 Task: Change  the formatting of the data to Which is Less than 10. In conditional formating, put the option 'Chart 6 colour. 'In the sheet  Attendance Sheet for Weekly Reviewingbook
Action: Mouse moved to (69, 153)
Screenshot: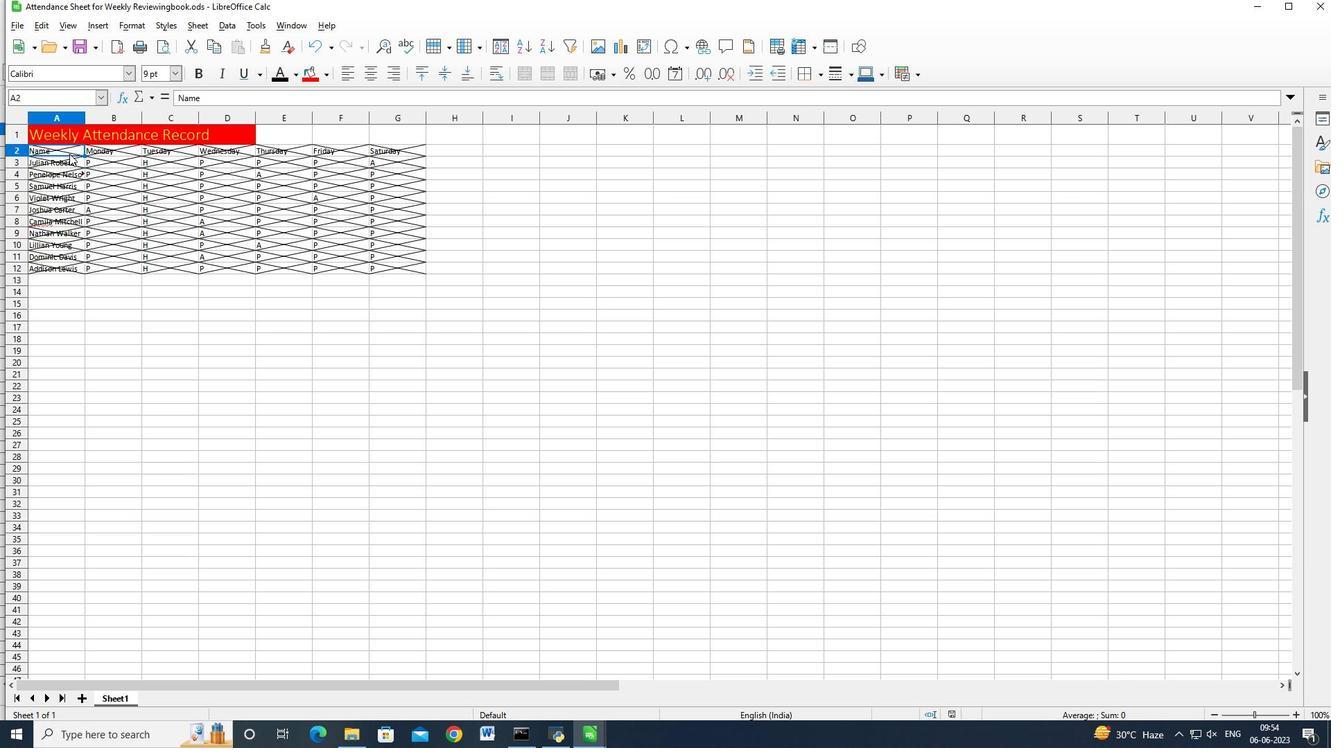 
Action: Key pressed <Key.shift><Key.right><Key.right><Key.right><Key.right><Key.right><Key.right><Key.down><Key.down><Key.down><Key.down><Key.down><Key.down><Key.down><Key.down><Key.down><Key.down>
Screenshot: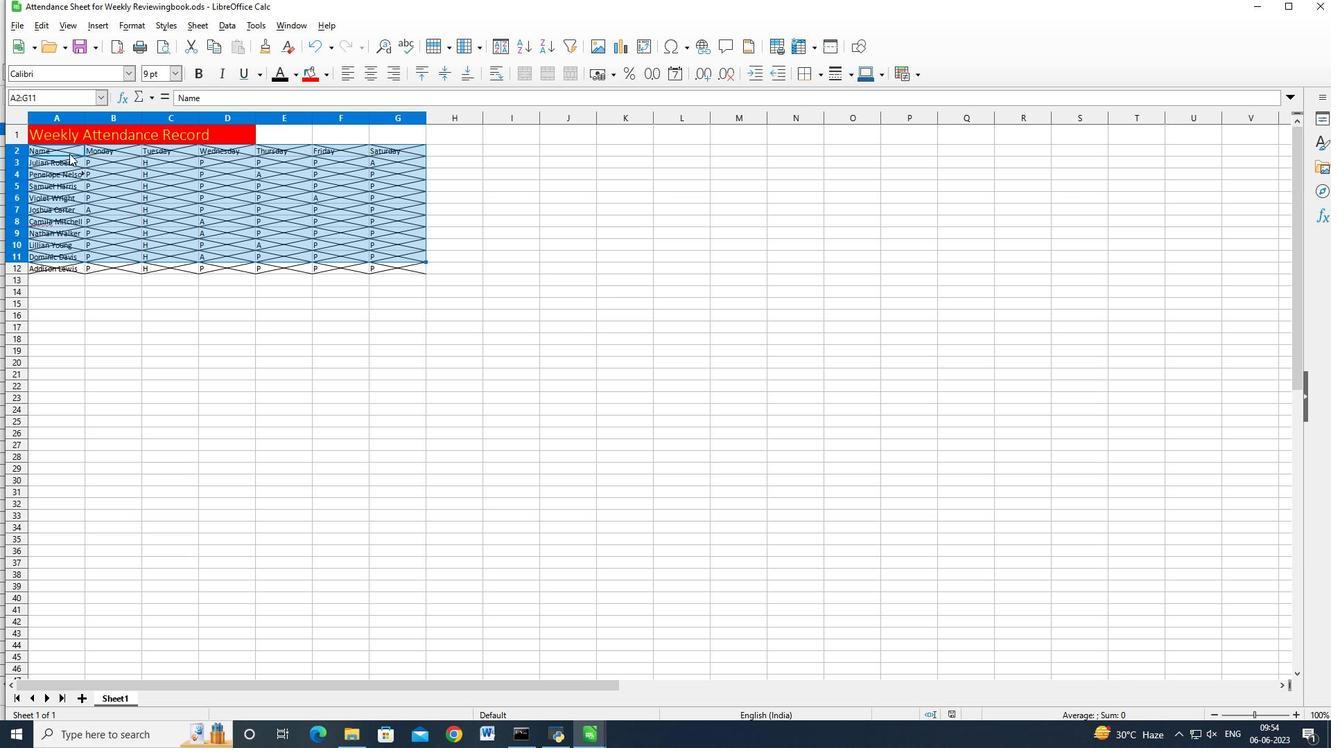 
Action: Mouse moved to (142, 24)
Screenshot: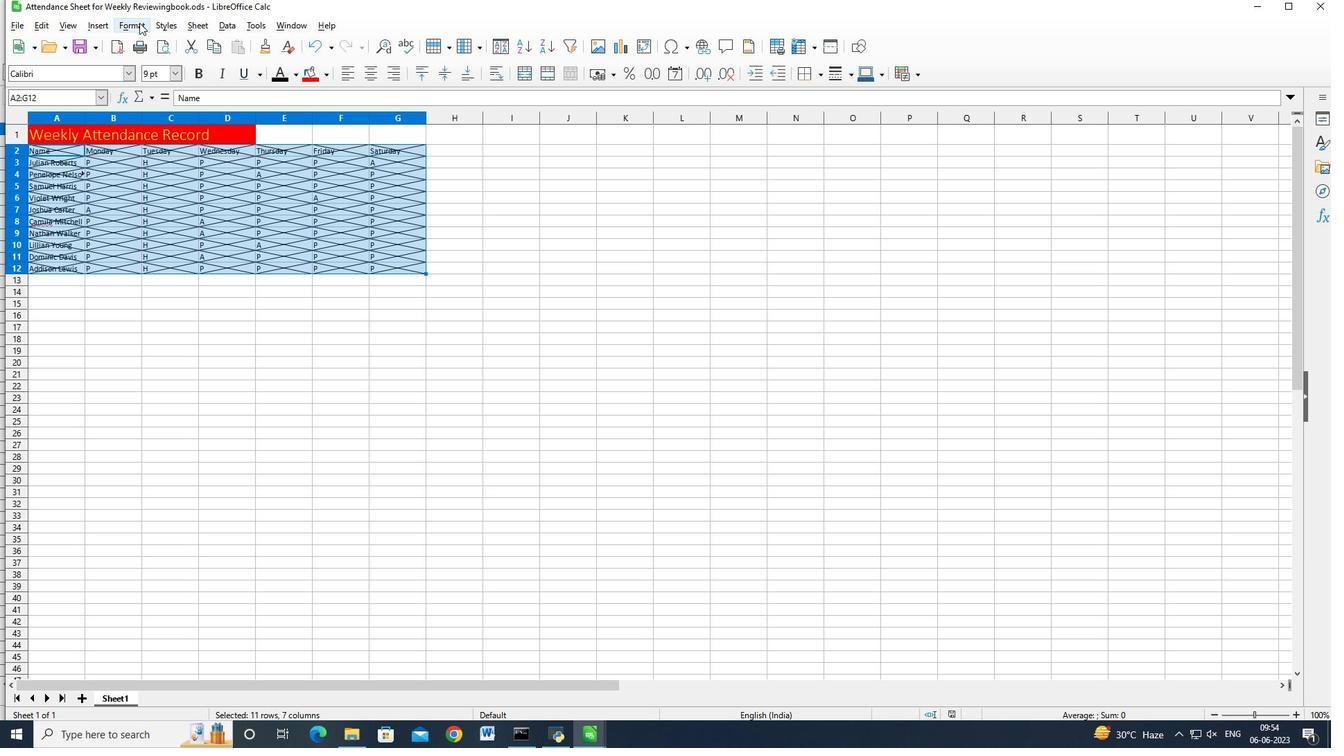 
Action: Mouse pressed left at (142, 24)
Screenshot: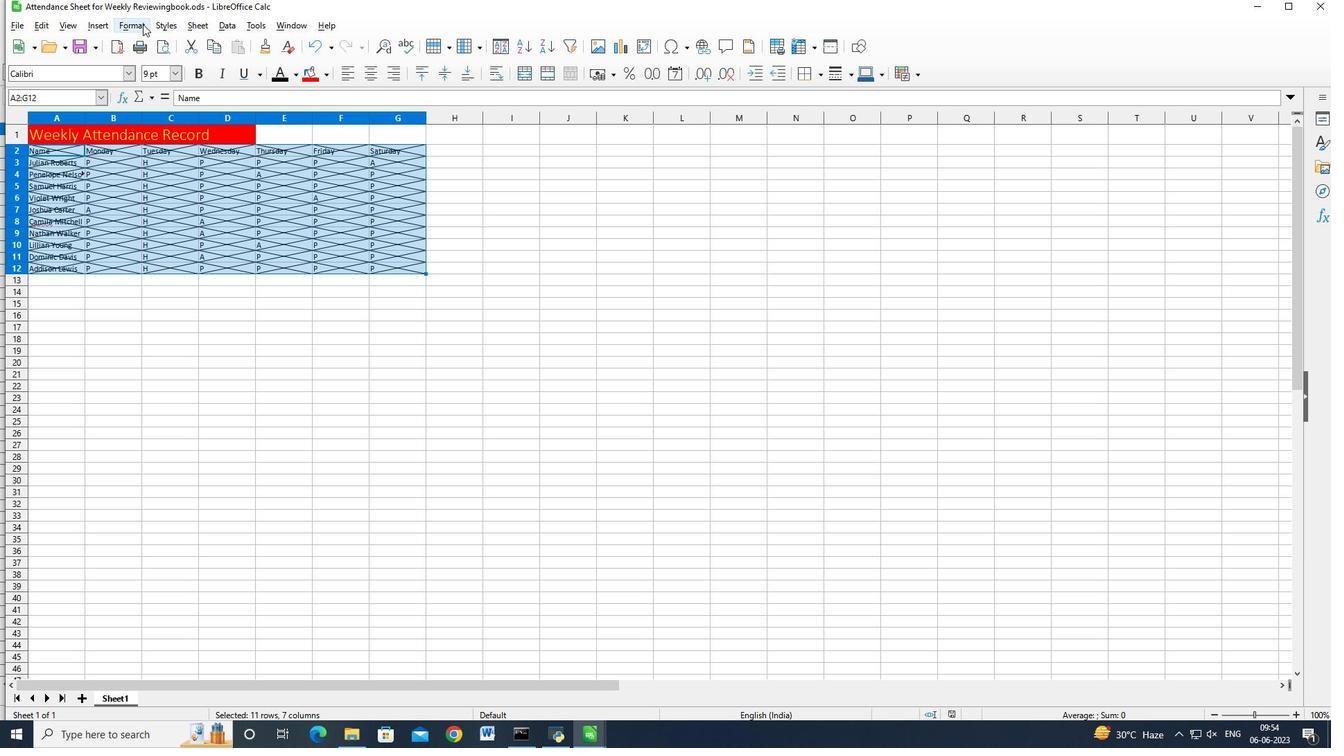 
Action: Mouse moved to (314, 253)
Screenshot: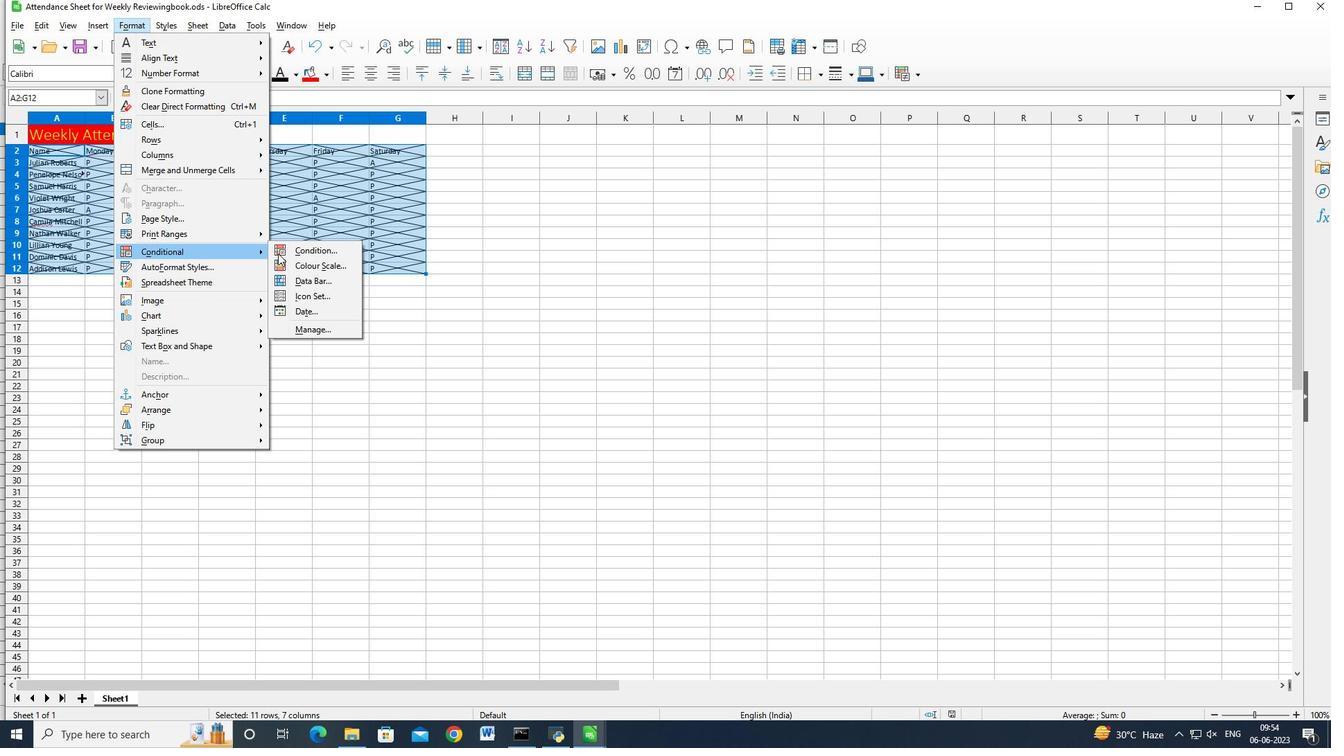 
Action: Mouse pressed left at (314, 253)
Screenshot: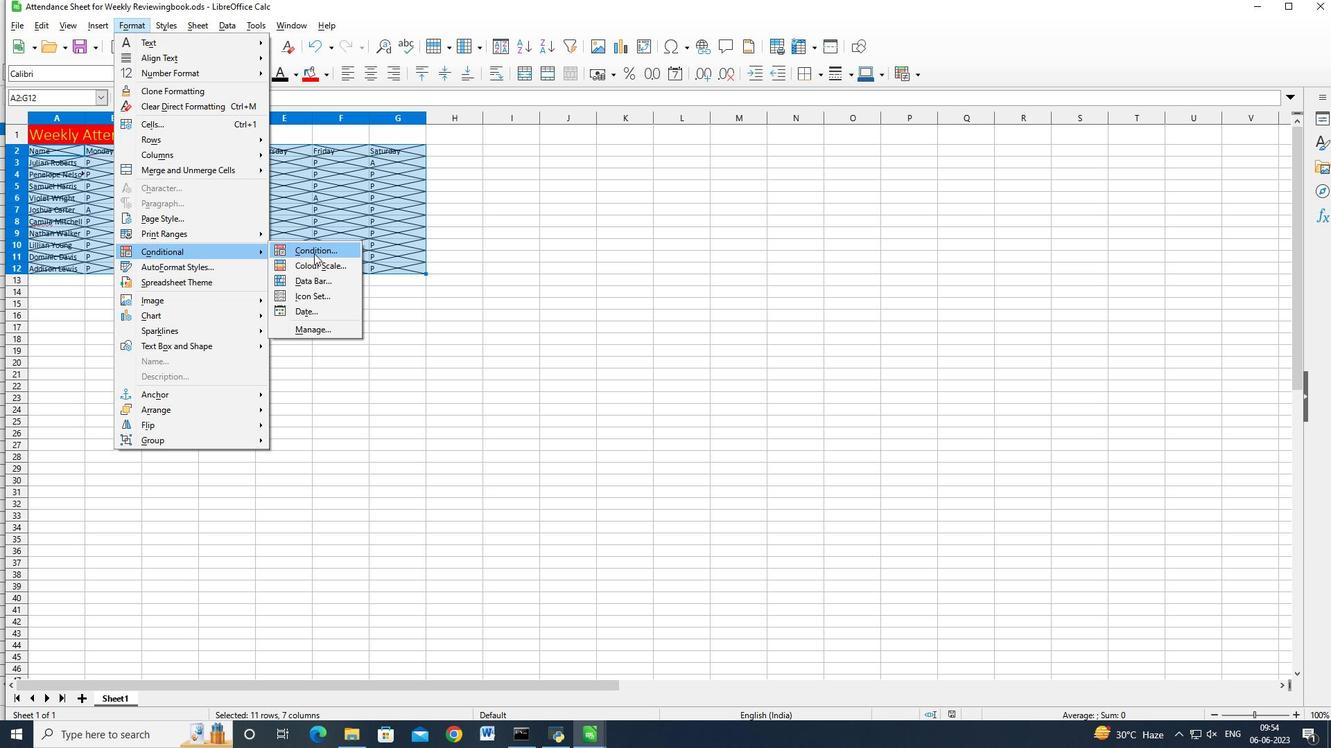 
Action: Mouse moved to (715, 226)
Screenshot: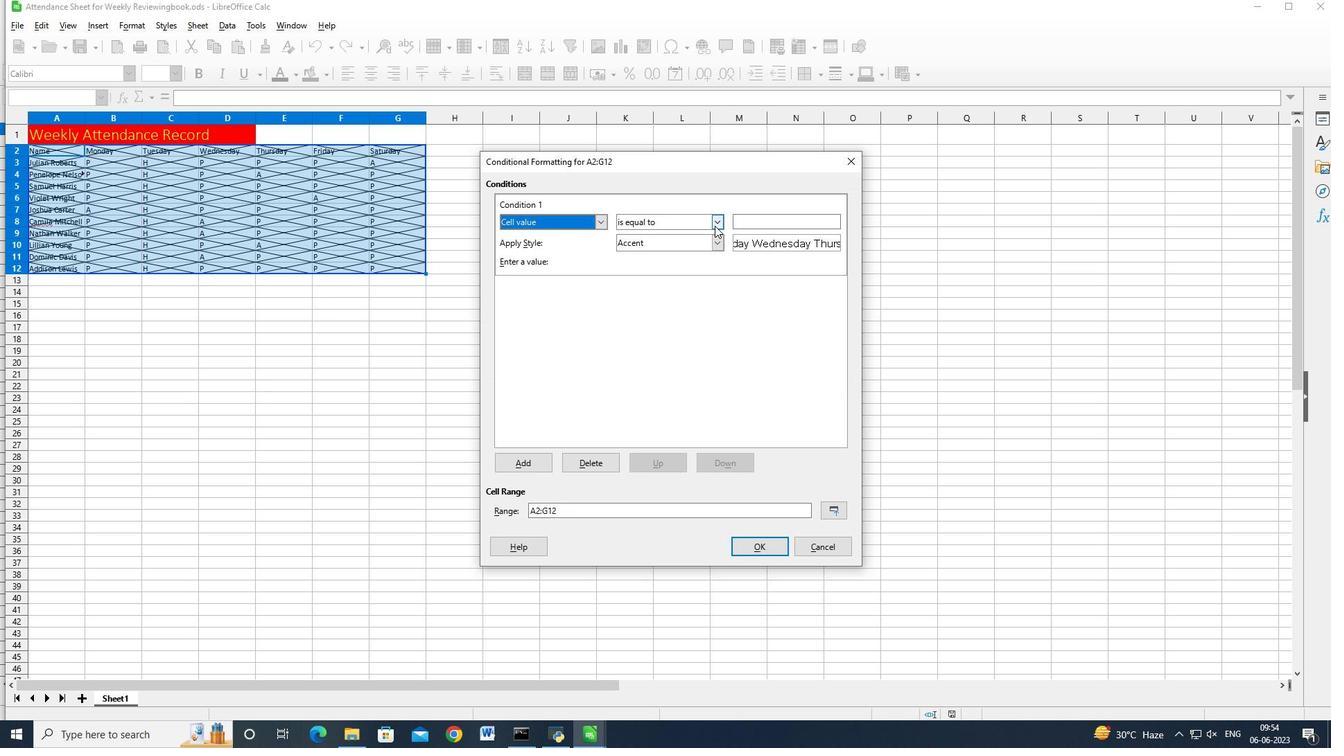 
Action: Mouse pressed left at (715, 226)
Screenshot: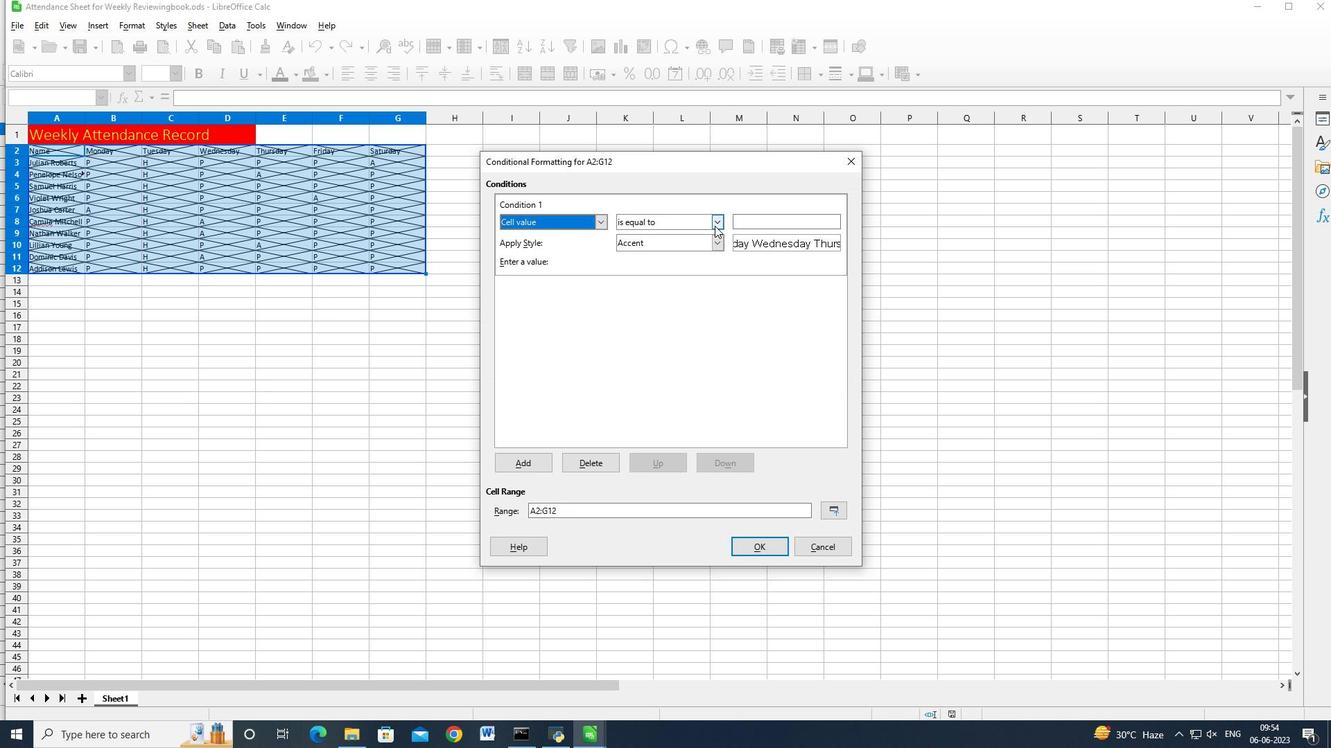 
Action: Mouse moved to (666, 247)
Screenshot: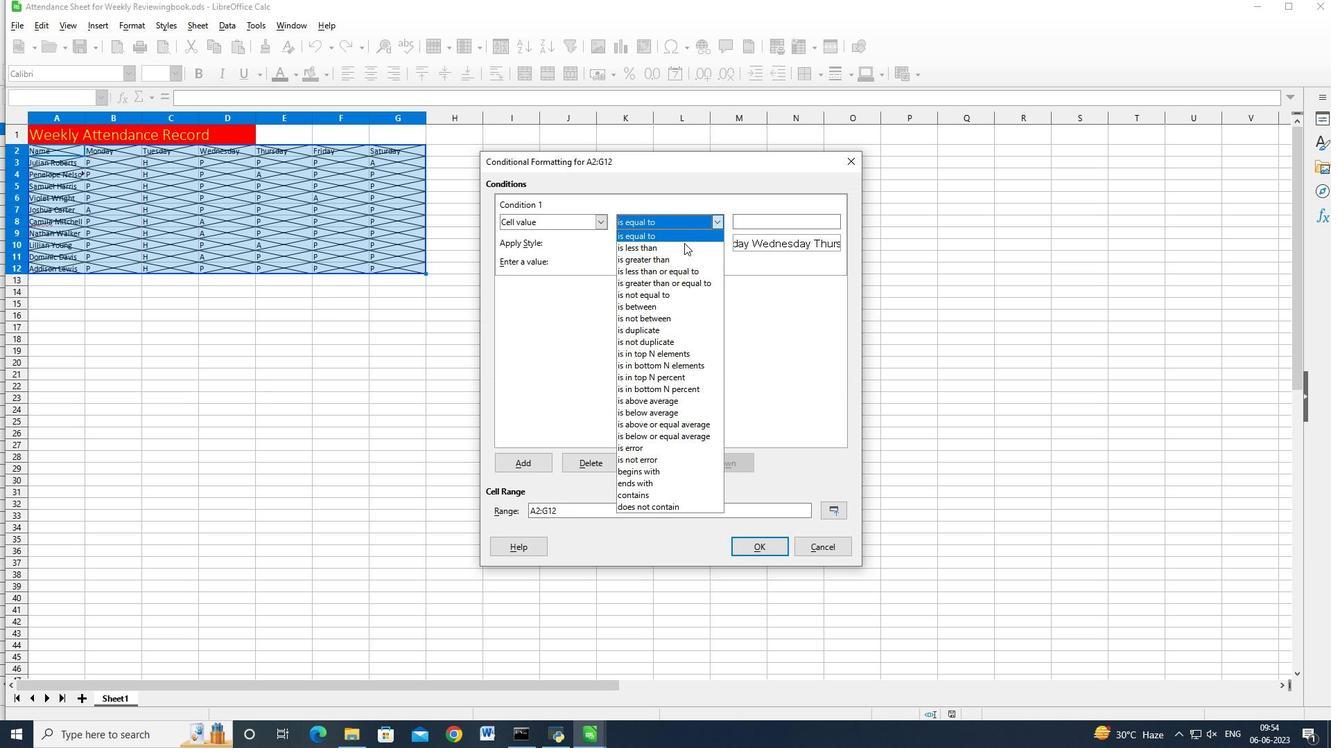 
Action: Mouse pressed left at (666, 247)
Screenshot: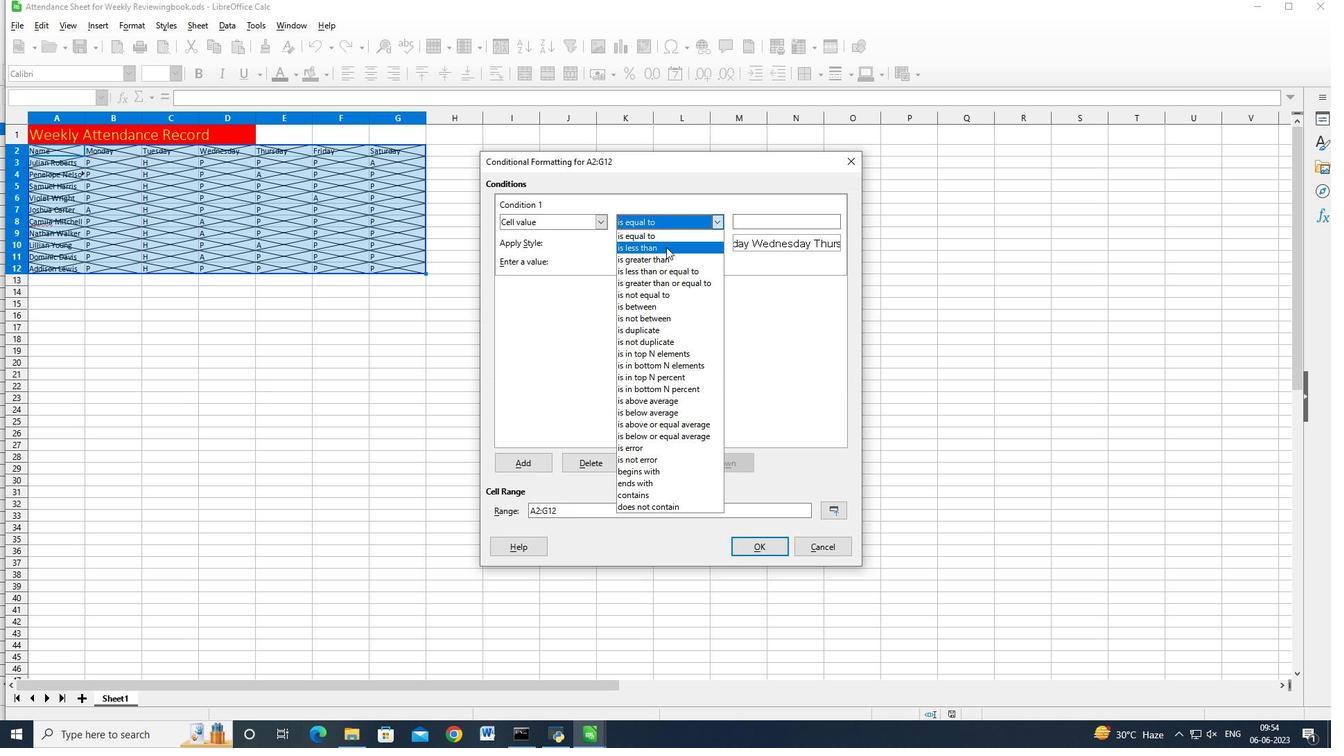 
Action: Mouse moved to (753, 218)
Screenshot: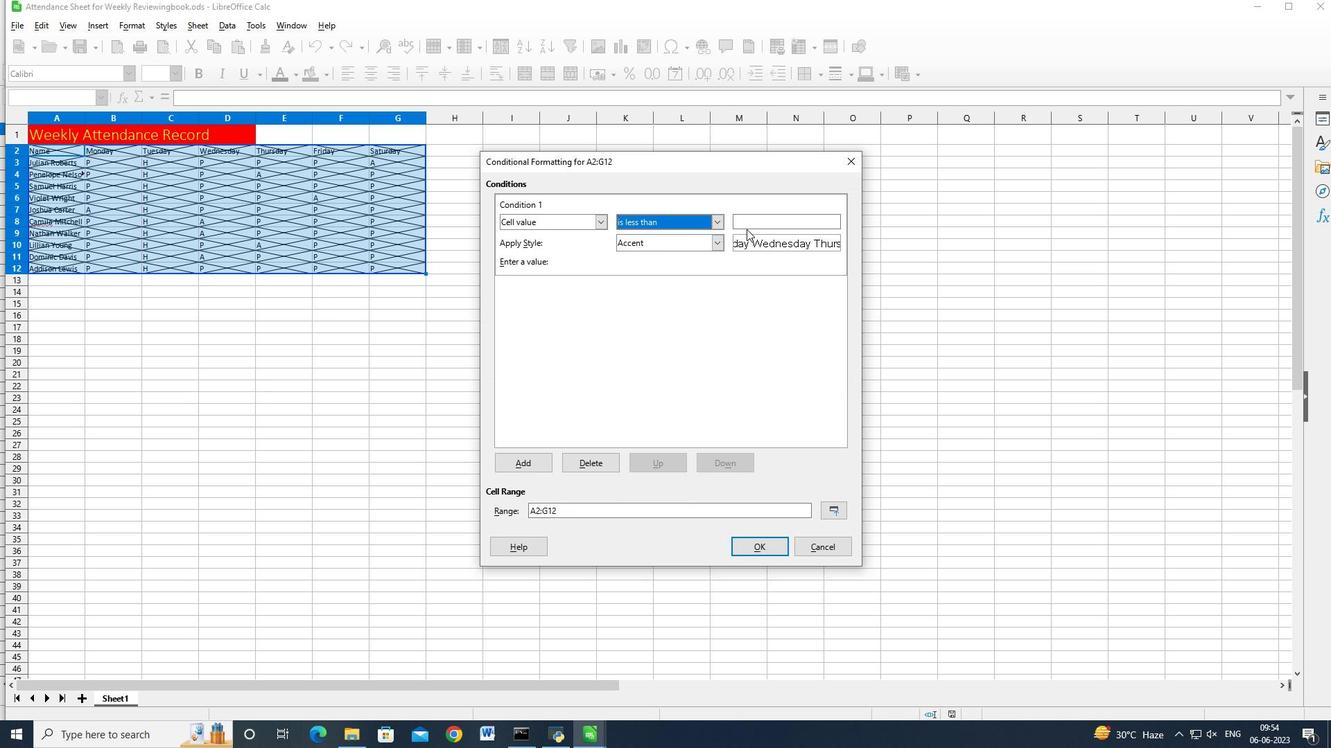 
Action: Mouse pressed left at (753, 218)
Screenshot: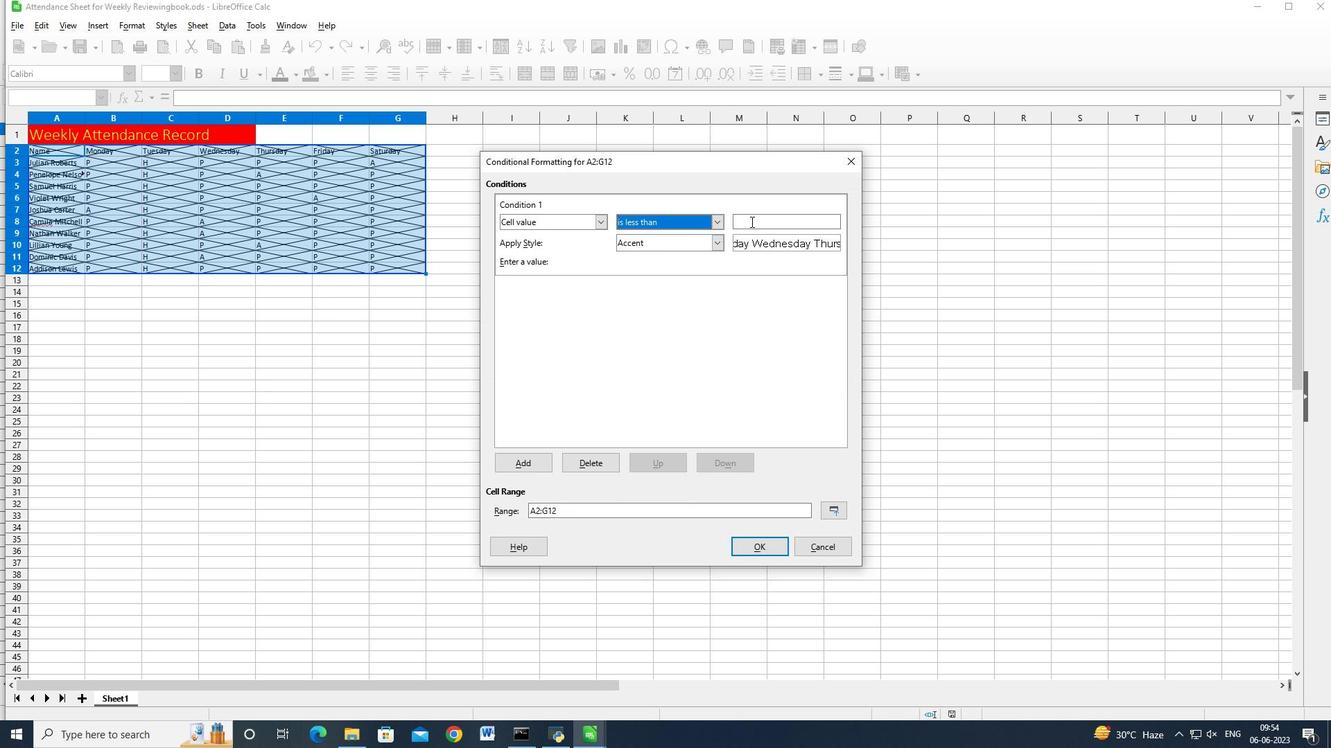 
Action: Key pressed 10<Key.enter>
Screenshot: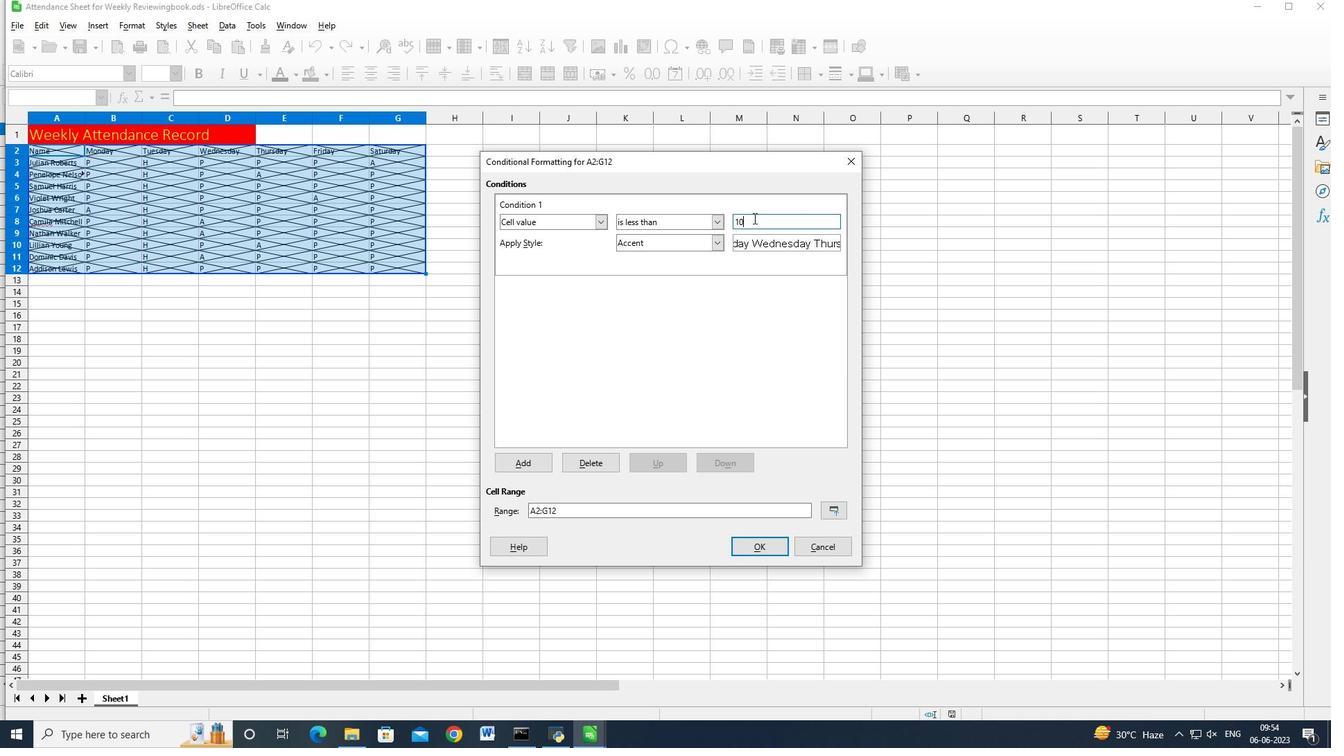 
Action: Mouse moved to (127, 26)
Screenshot: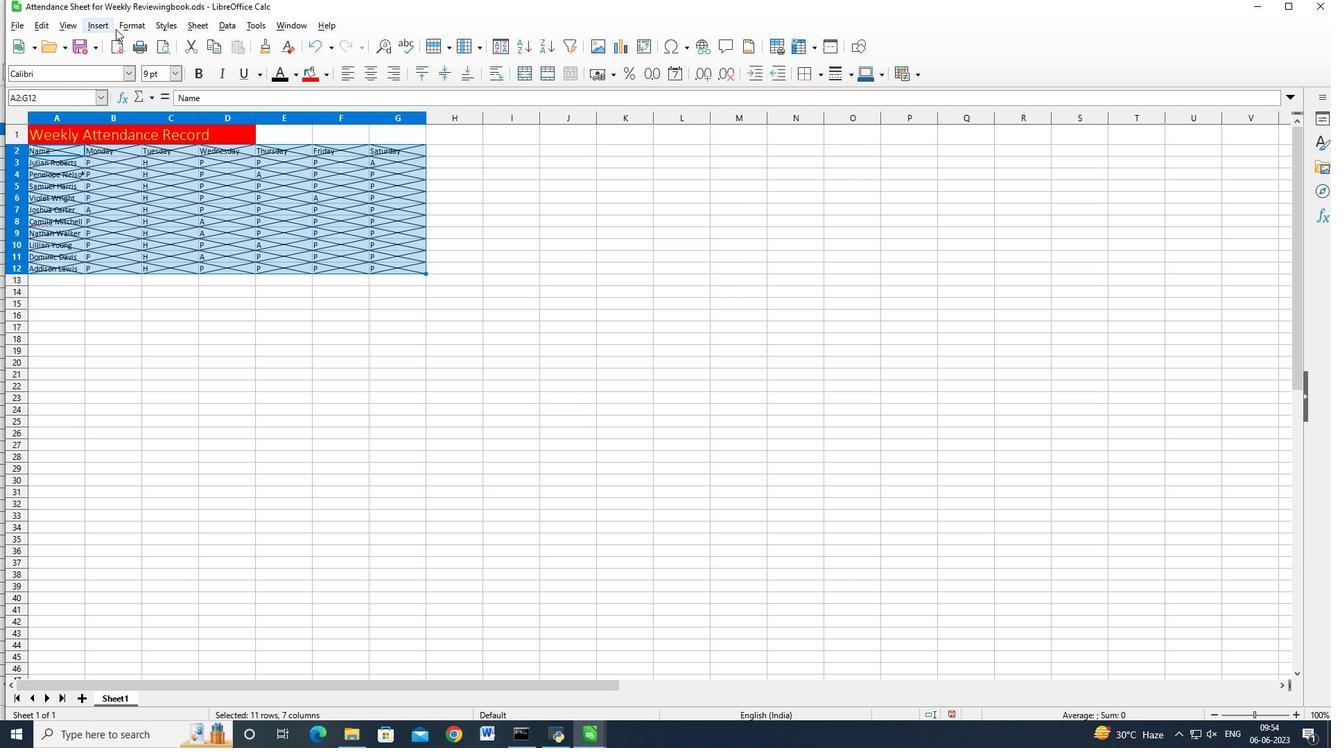 
Action: Mouse pressed left at (127, 26)
Screenshot: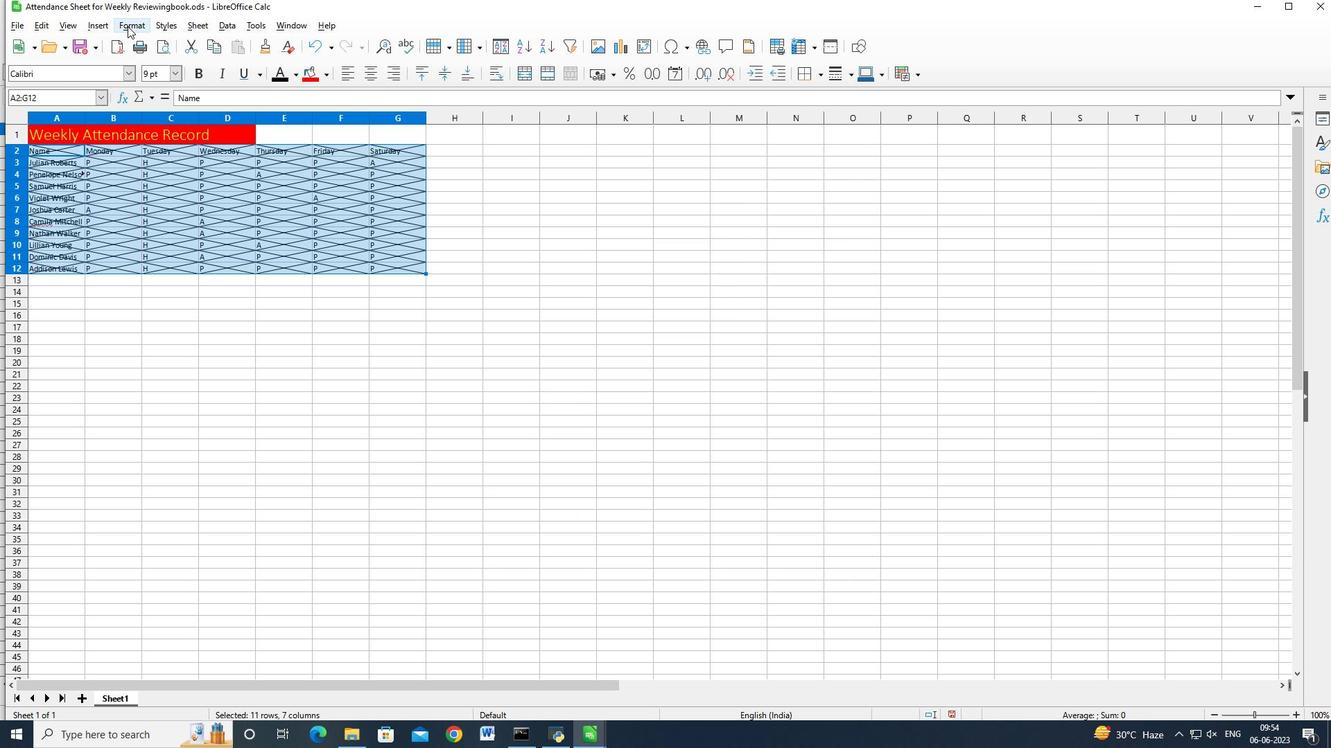 
Action: Mouse moved to (341, 269)
Screenshot: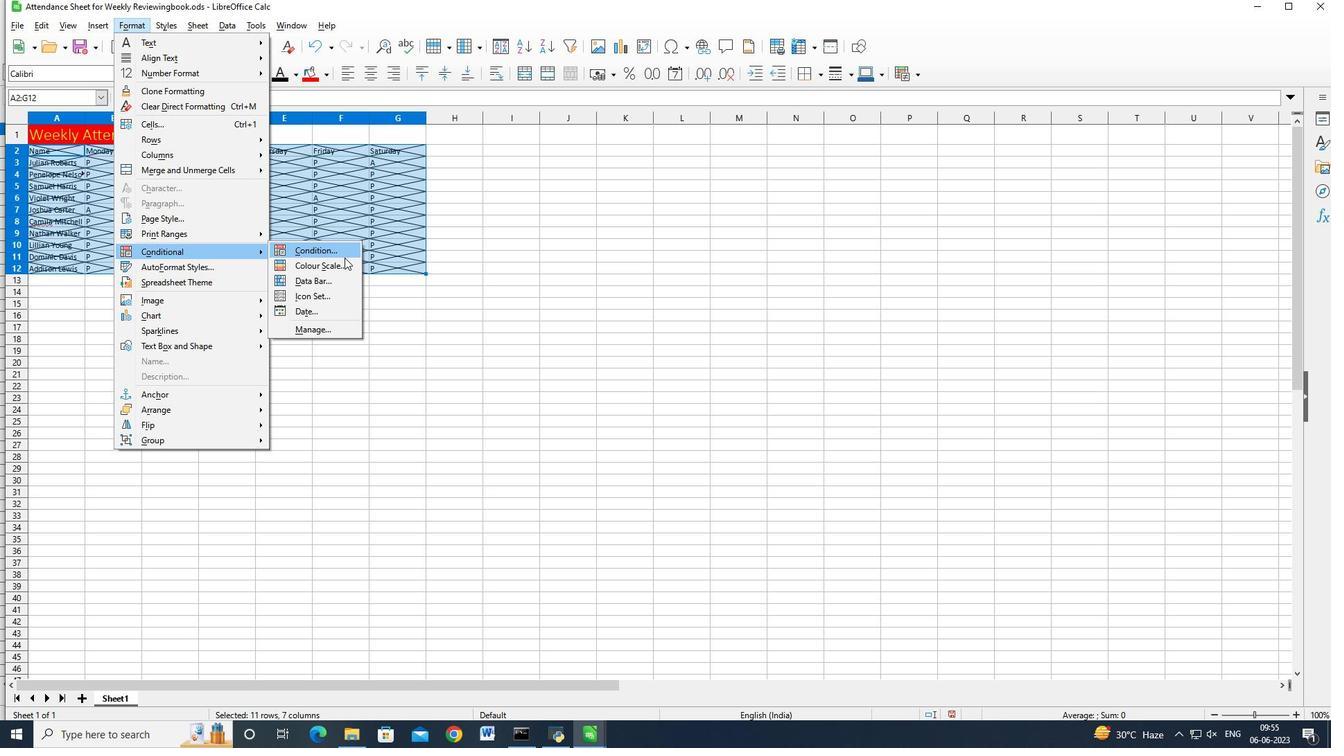 
Action: Mouse pressed left at (341, 269)
Screenshot: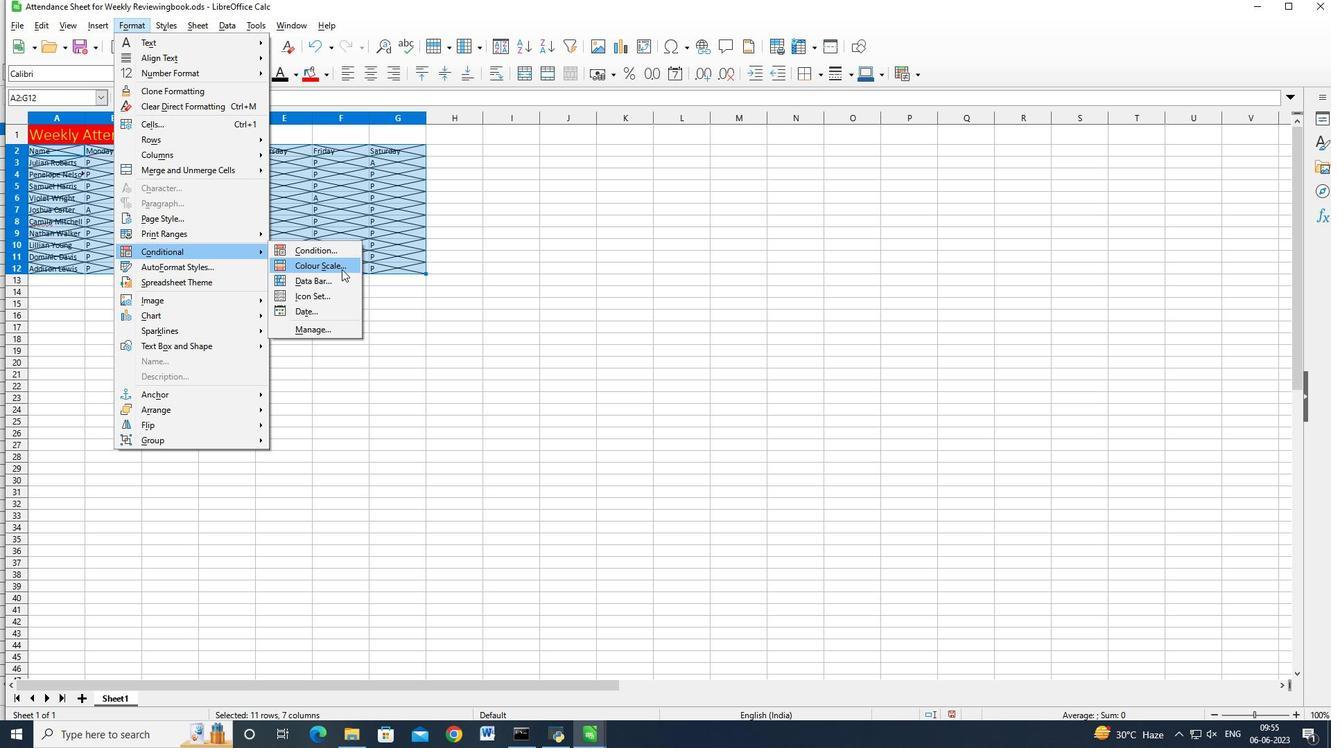 
Action: Mouse moved to (719, 222)
Screenshot: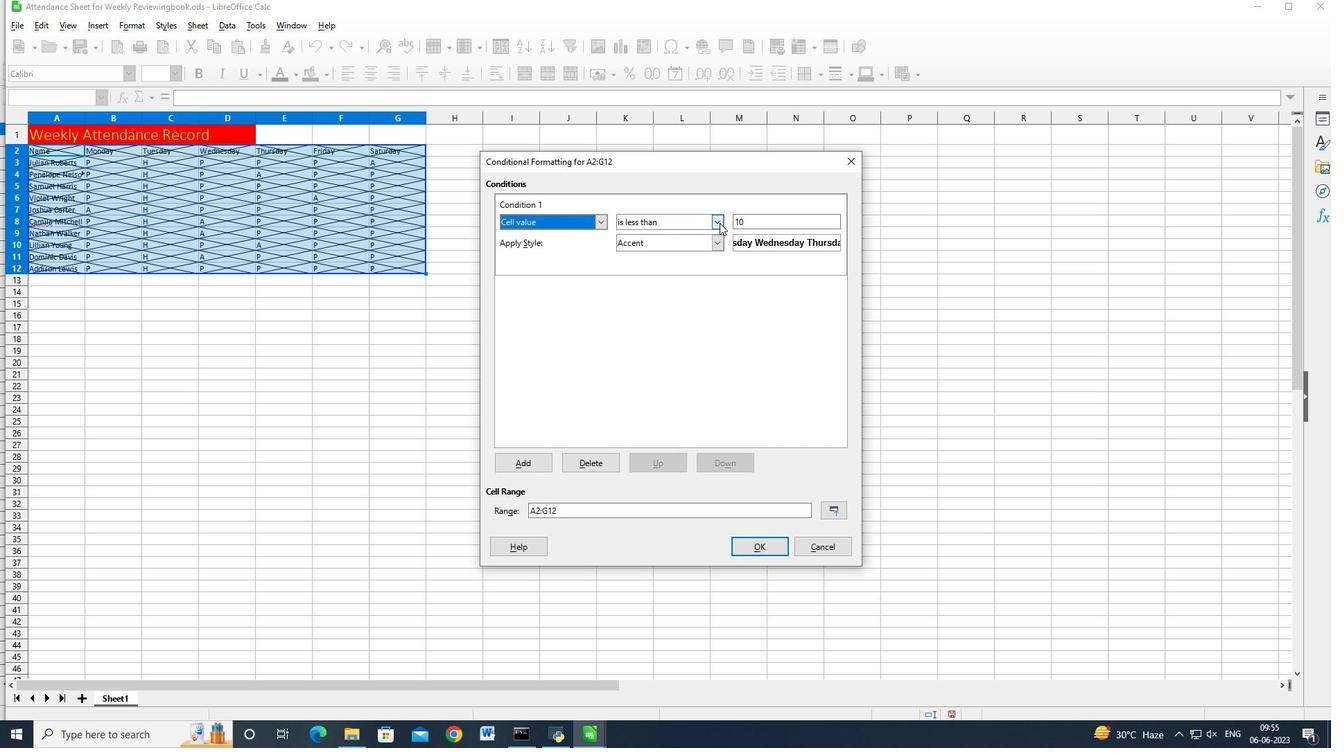 
Action: Mouse pressed left at (719, 222)
Screenshot: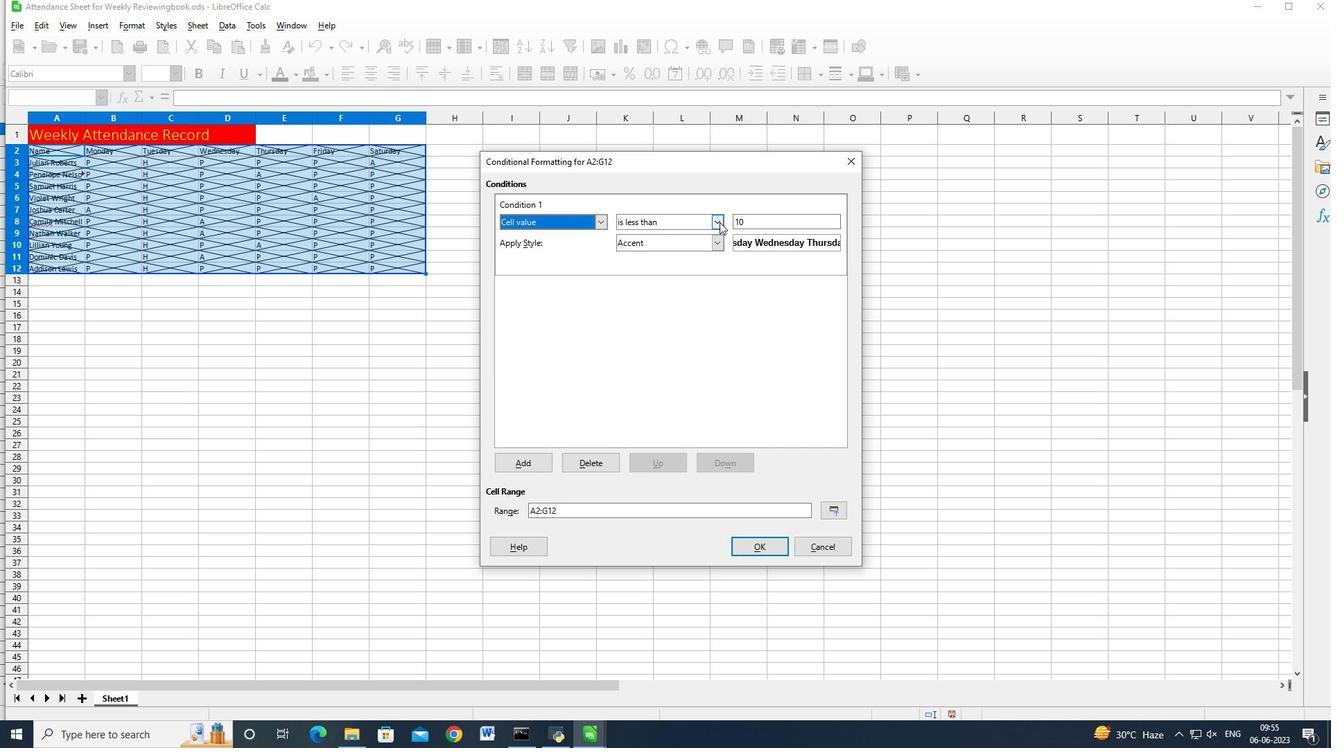 
Action: Mouse pressed left at (719, 222)
Screenshot: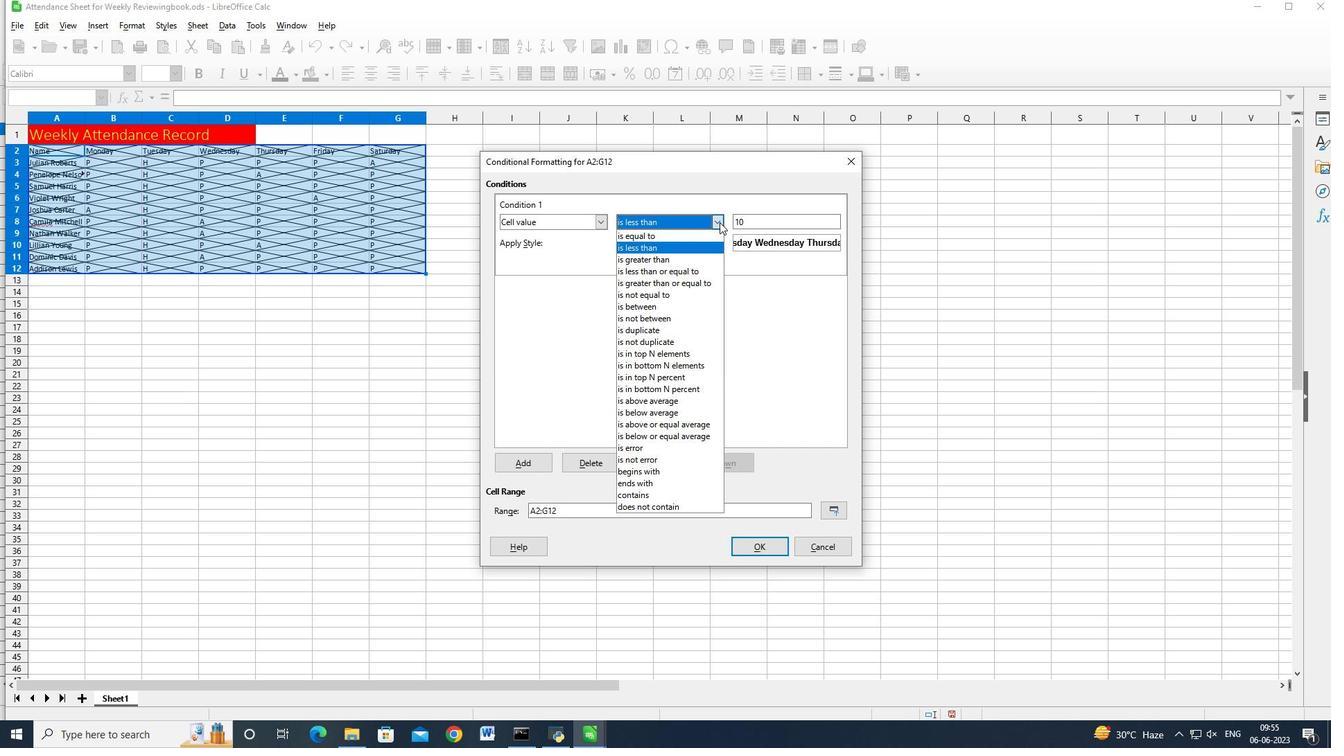 
Action: Mouse moved to (596, 228)
Screenshot: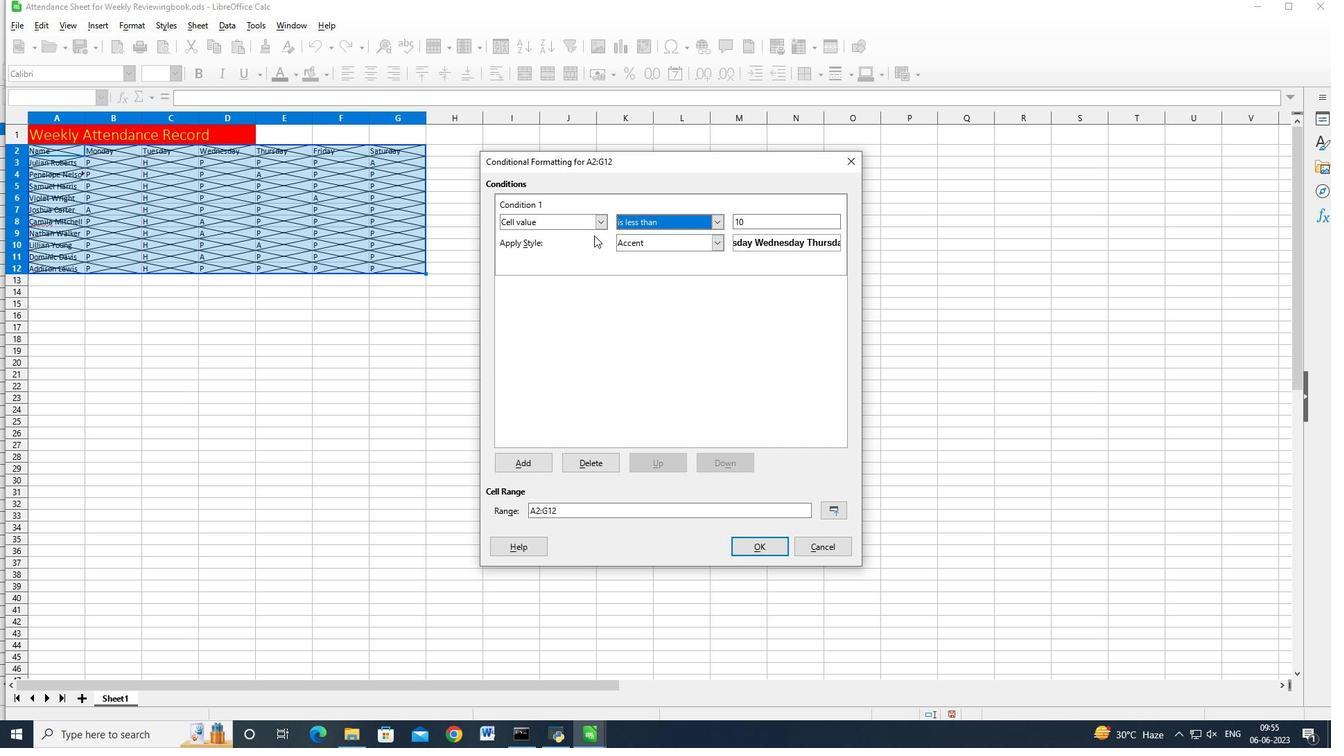
Action: Mouse pressed left at (596, 228)
Screenshot: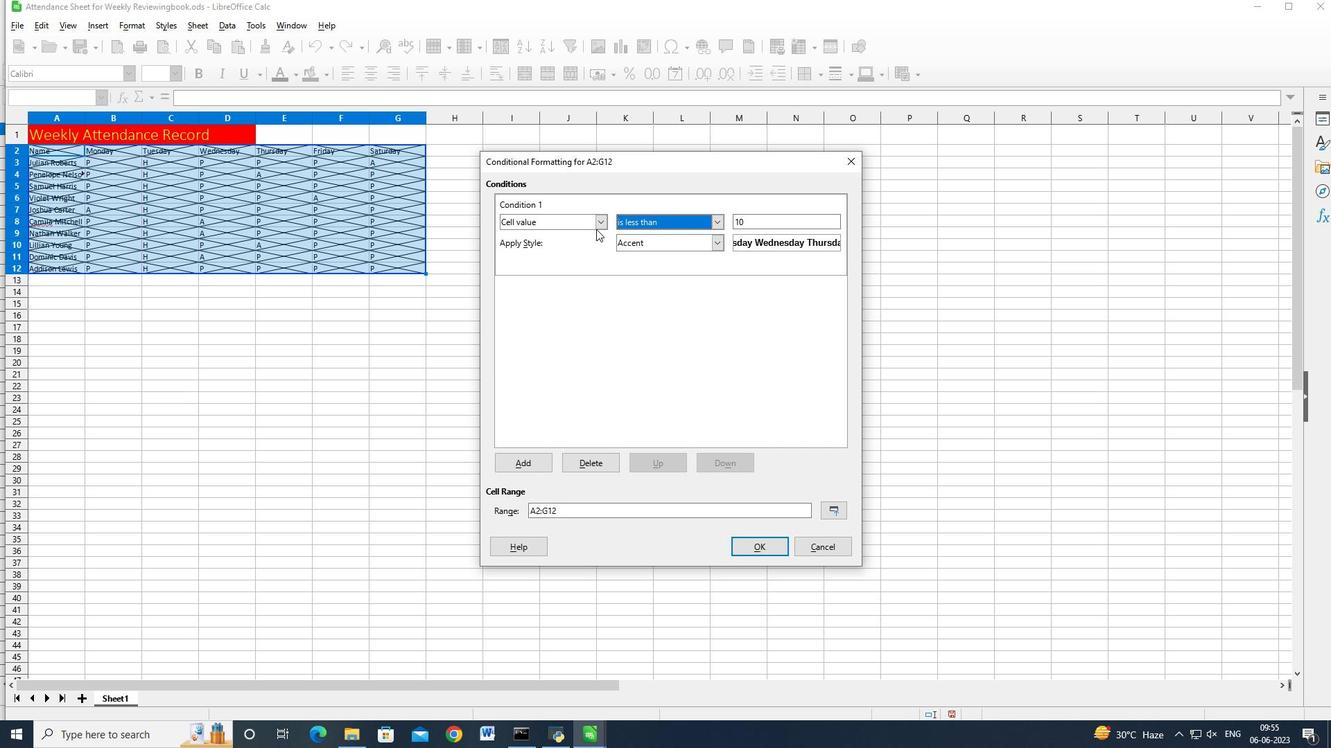 
Action: Mouse moved to (556, 235)
Screenshot: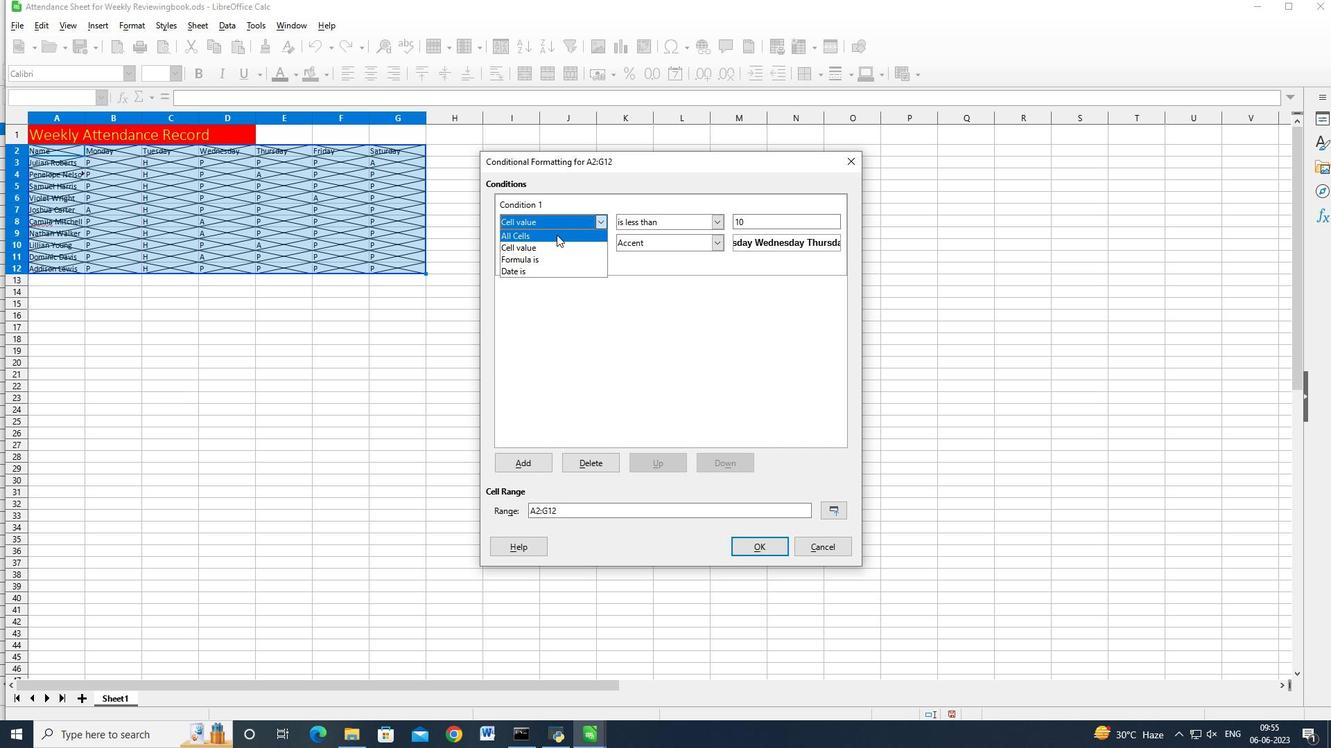 
Action: Mouse pressed left at (556, 235)
Screenshot: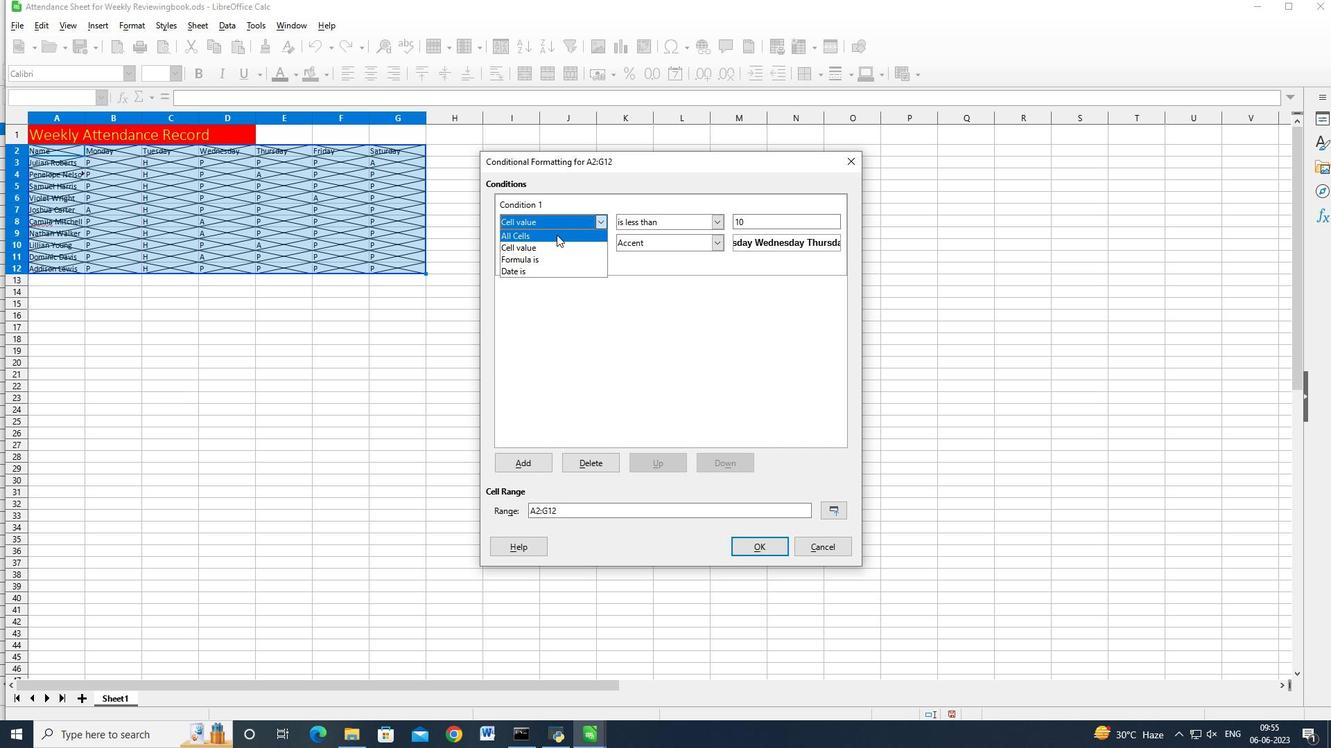 
Action: Mouse moved to (567, 304)
Screenshot: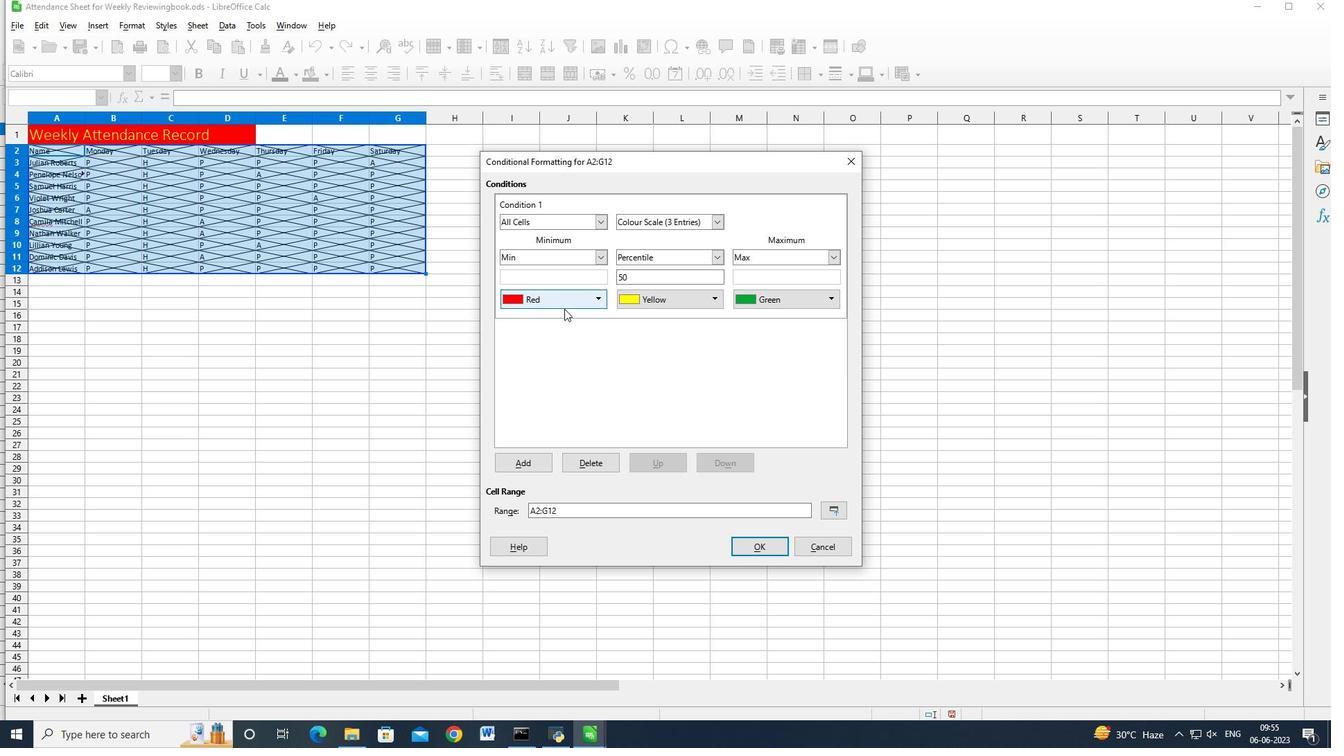 
Action: Mouse pressed left at (567, 304)
Screenshot: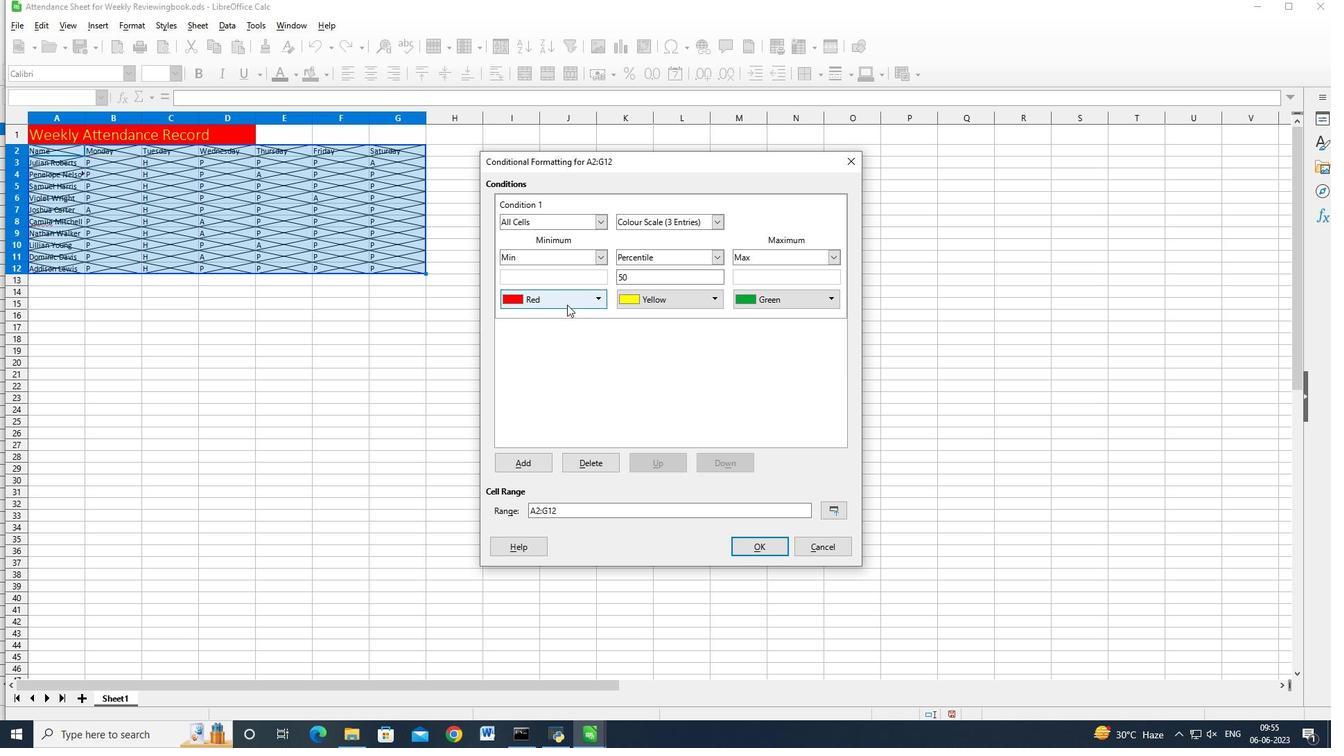
Action: Mouse moved to (635, 319)
Screenshot: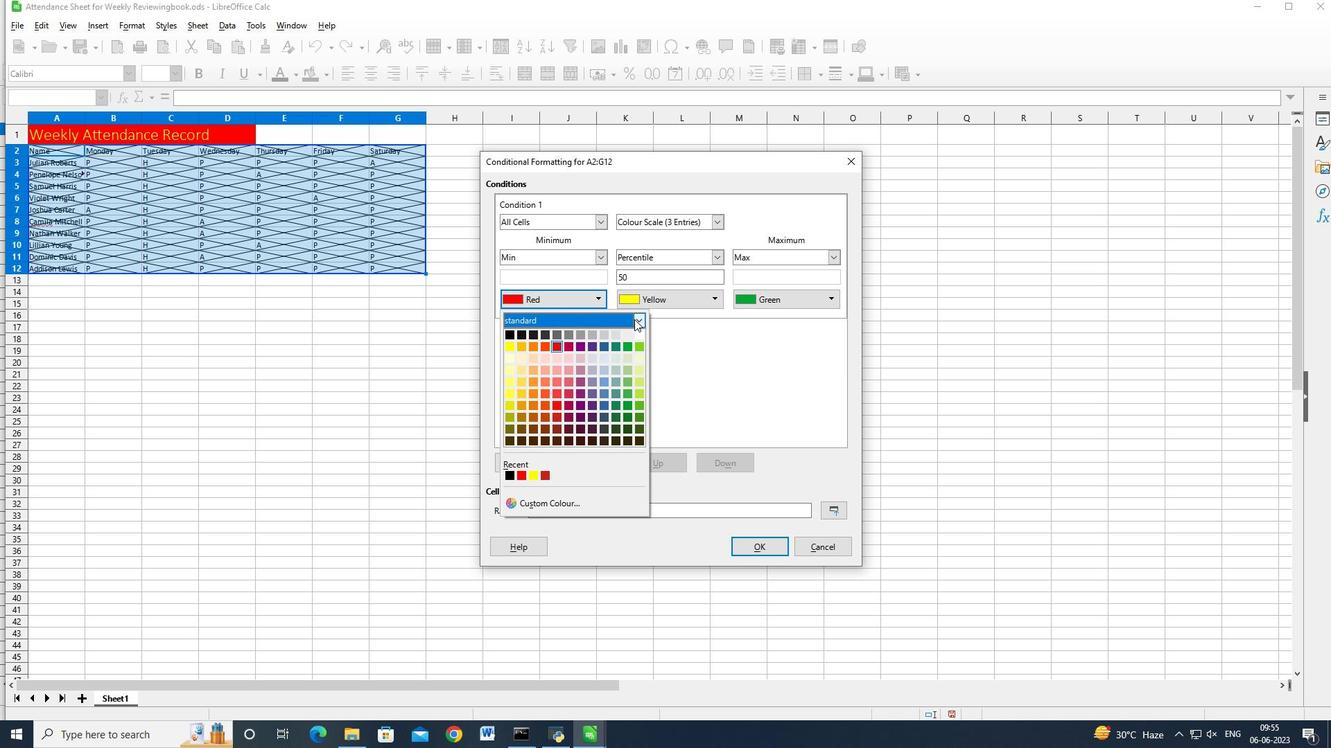 
Action: Mouse pressed left at (635, 319)
Screenshot: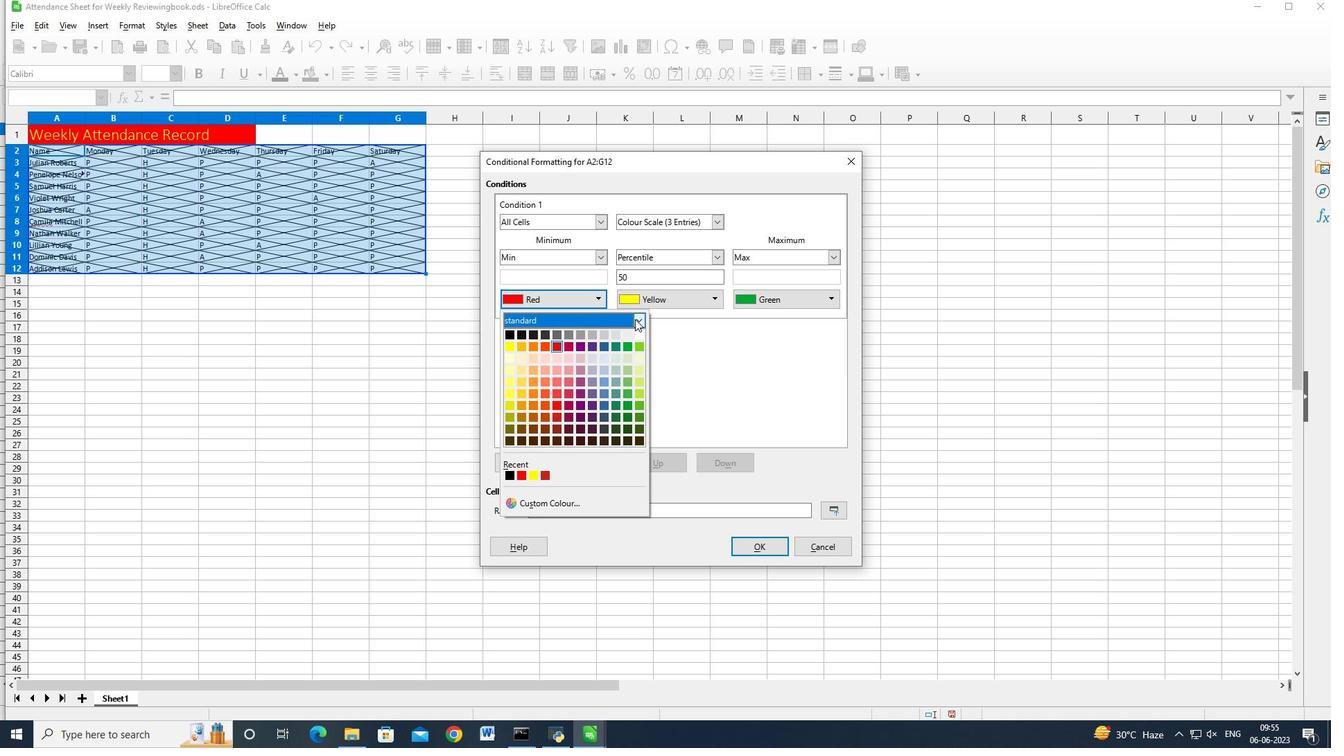 
Action: Mouse moved to (540, 348)
Screenshot: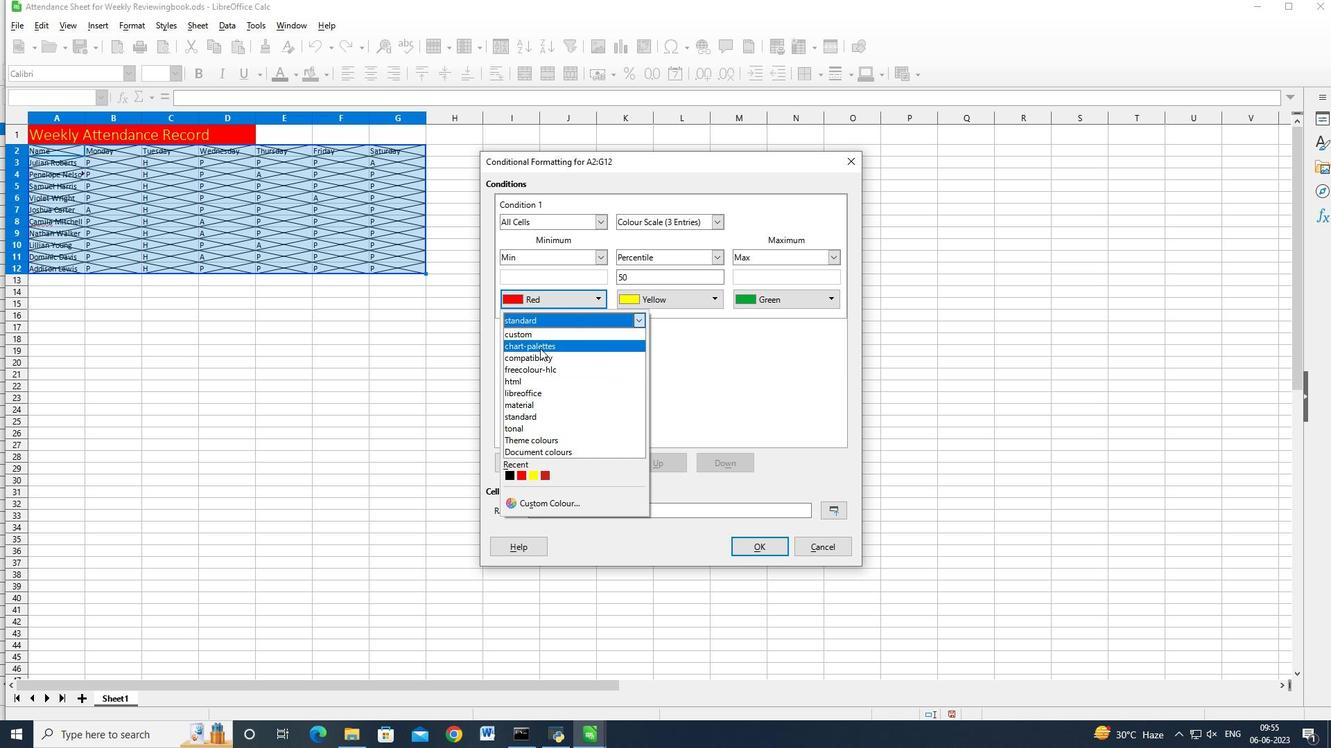 
Action: Mouse pressed left at (540, 348)
Screenshot: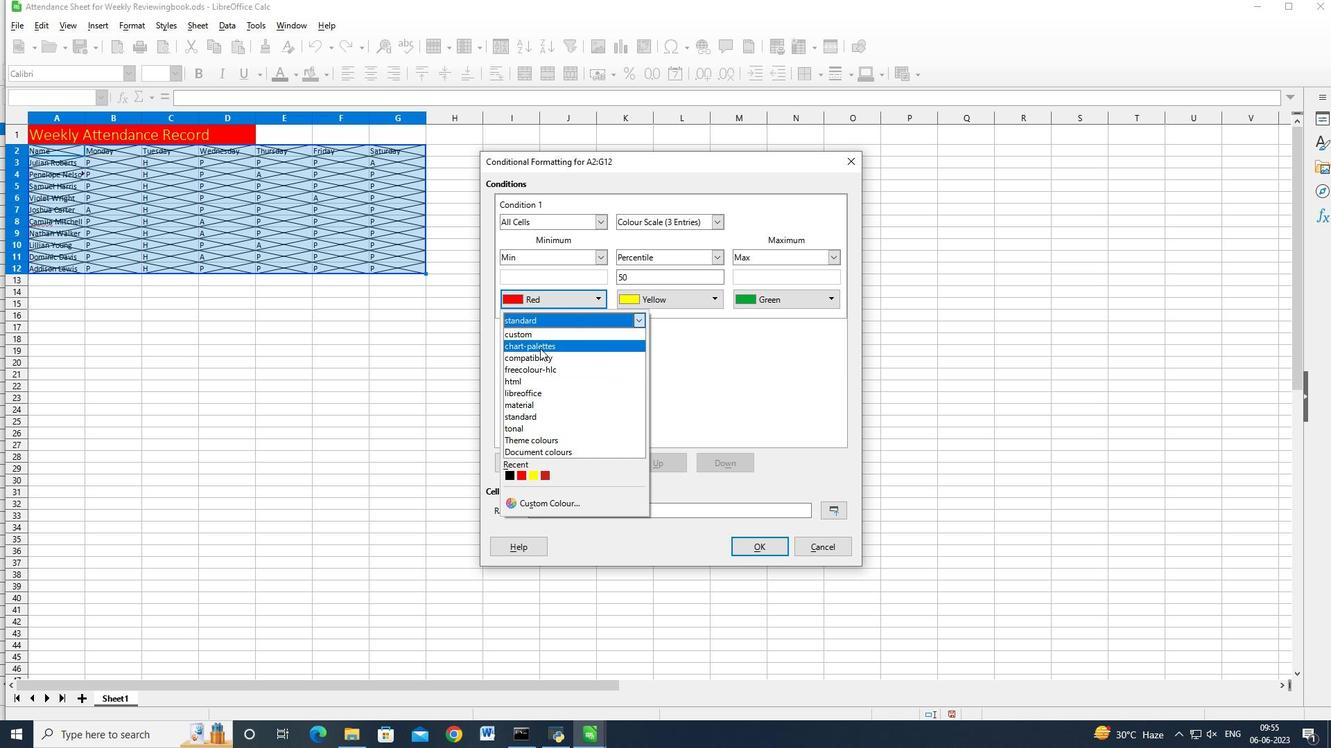 
Action: Mouse moved to (571, 339)
Screenshot: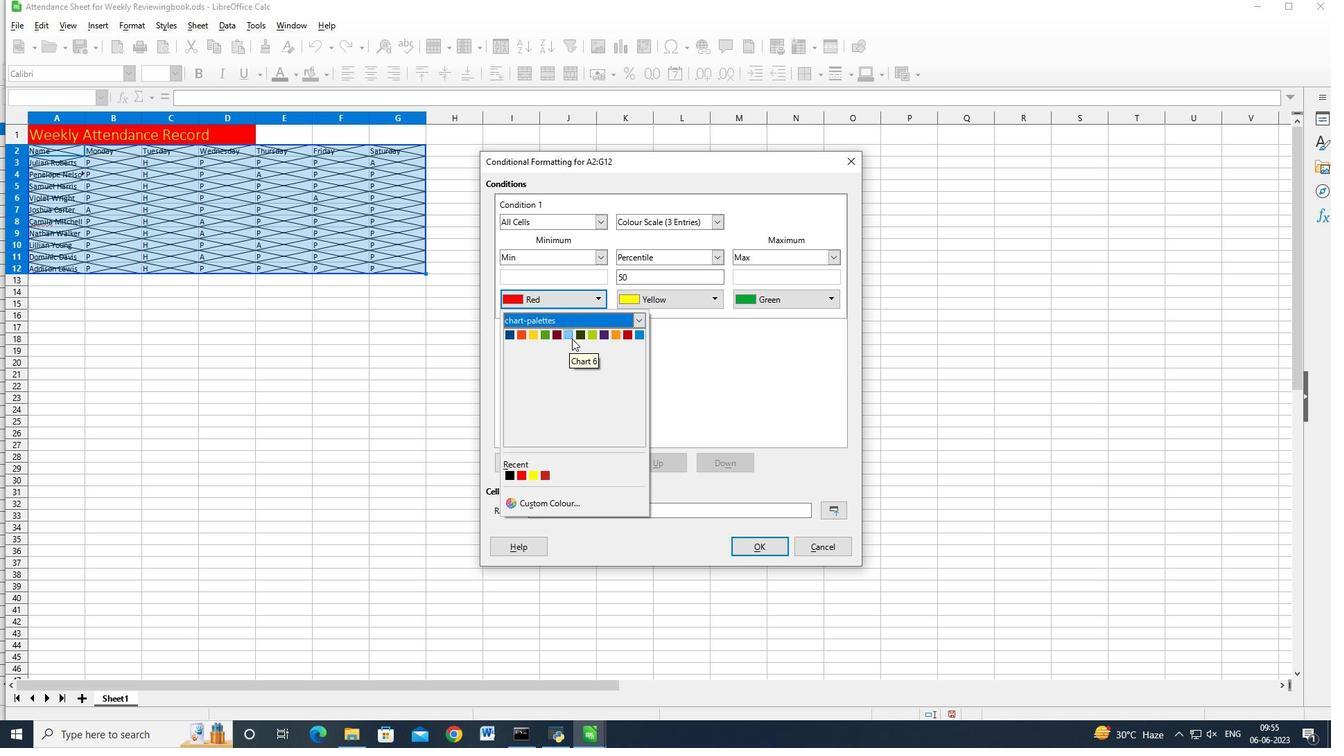 
Action: Mouse pressed left at (571, 339)
Screenshot: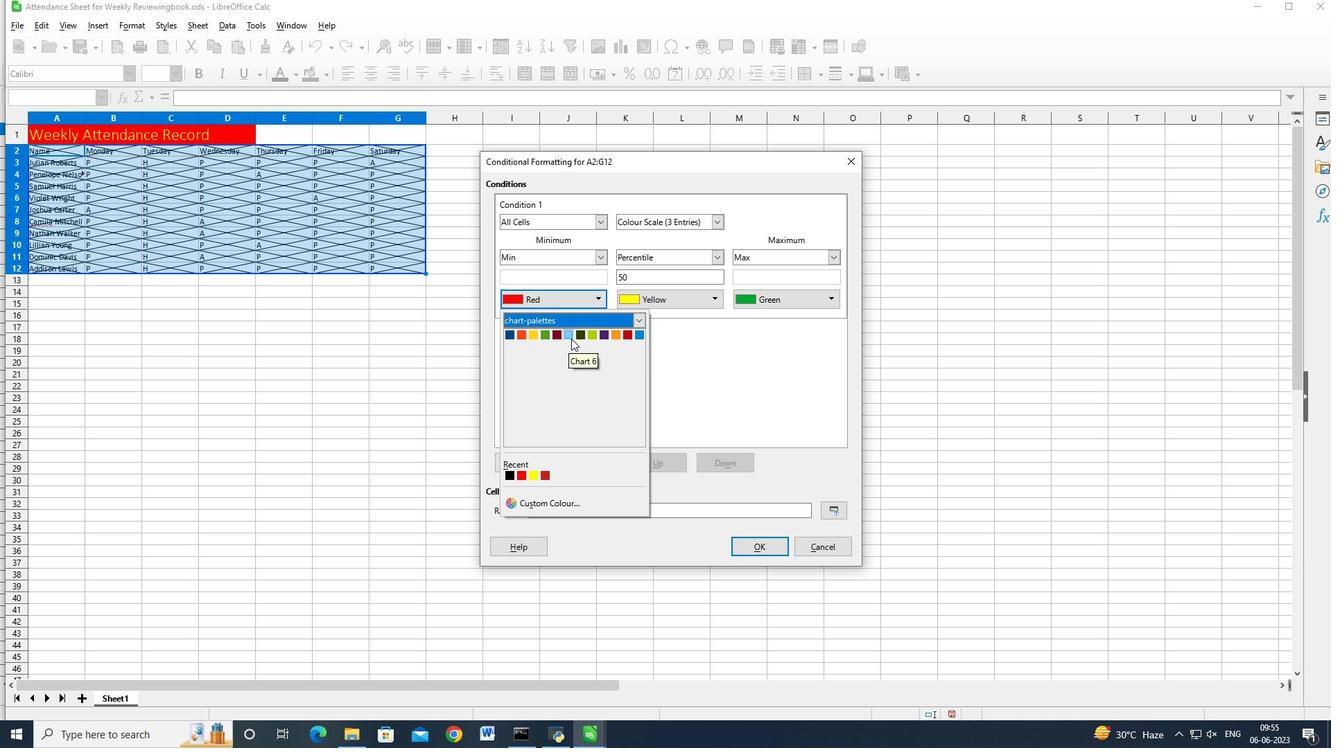 
Action: Mouse moved to (740, 547)
Screenshot: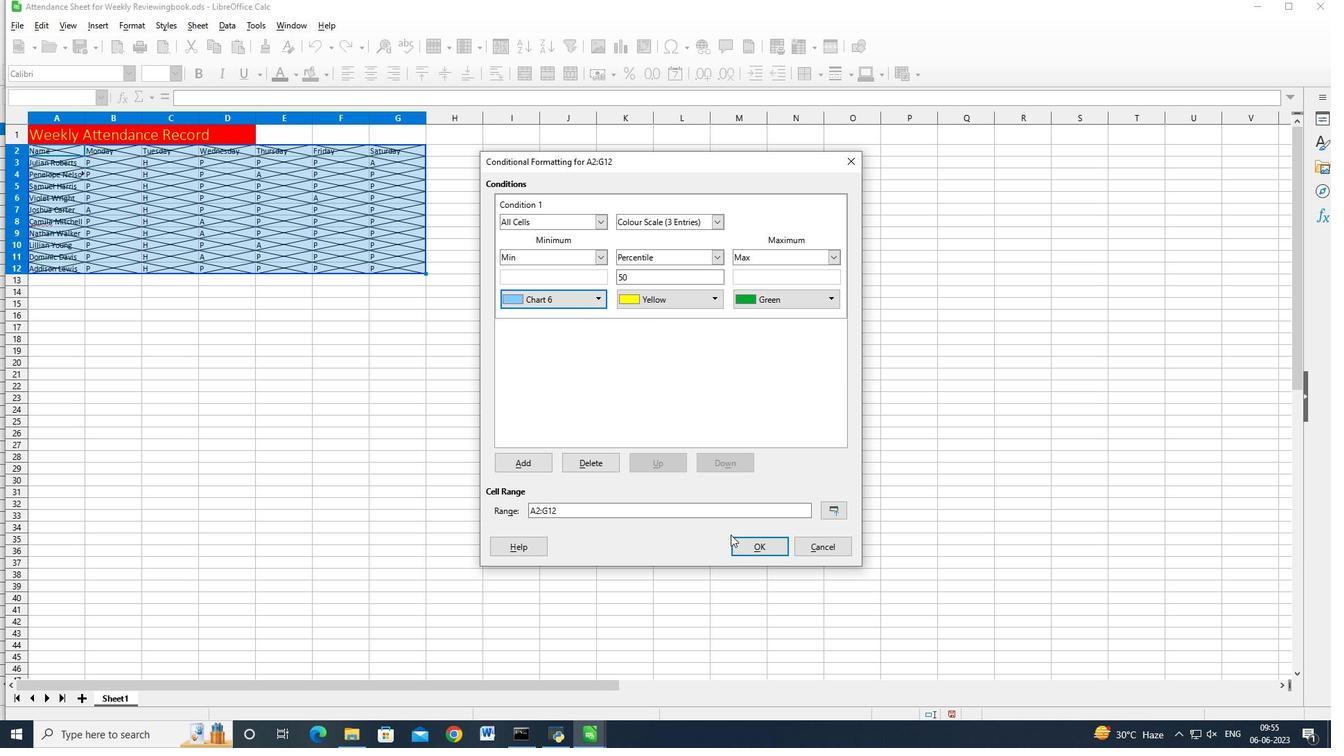 
Action: Mouse pressed left at (740, 547)
Screenshot: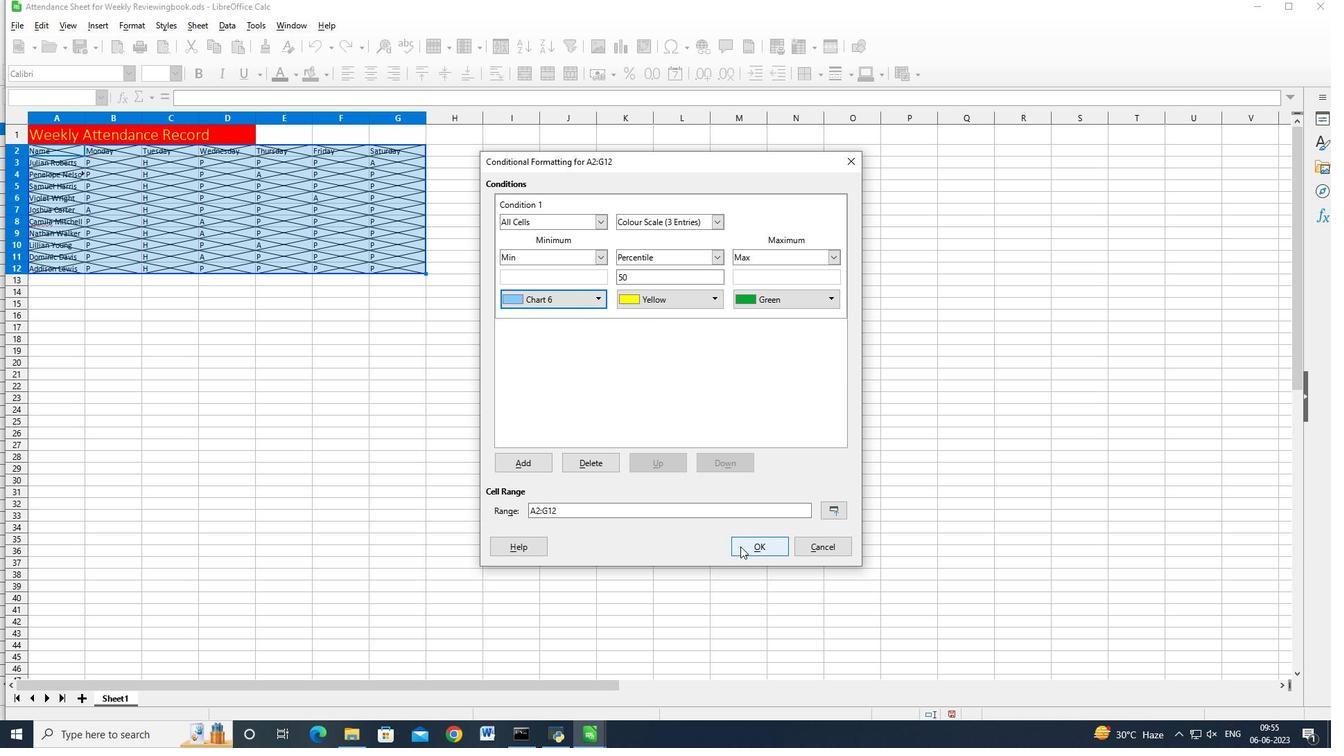 
Action: Mouse moved to (58, 144)
Screenshot: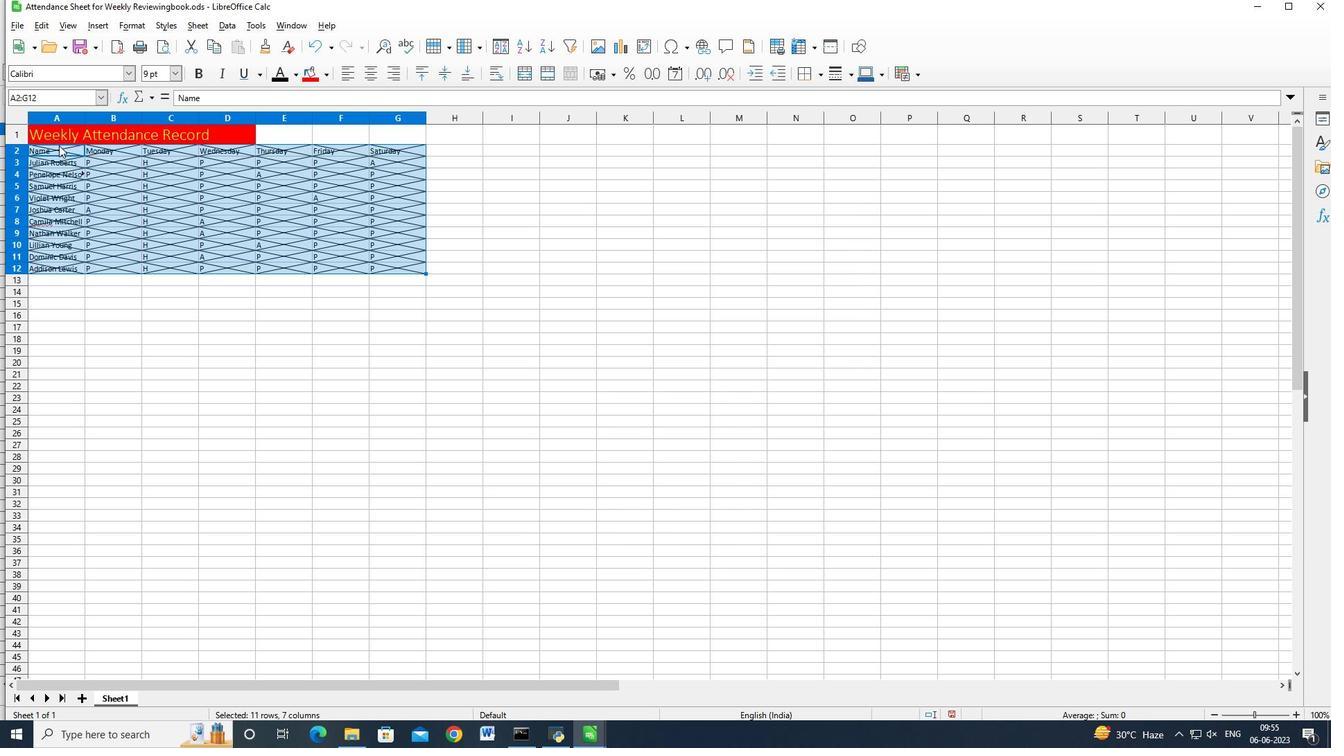 
Action: Key pressed <Key.shift><Key.right><Key.right><Key.left><Key.left>
Screenshot: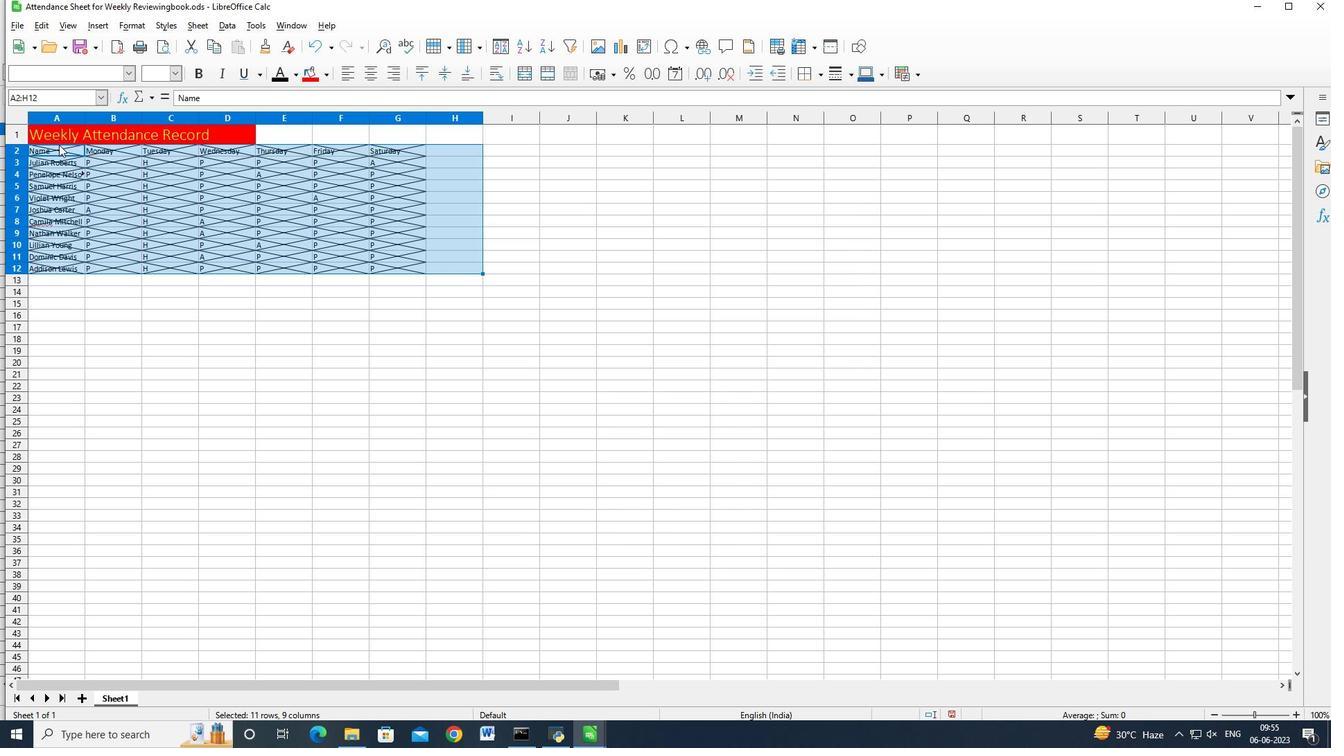
Action: Mouse moved to (135, 29)
Screenshot: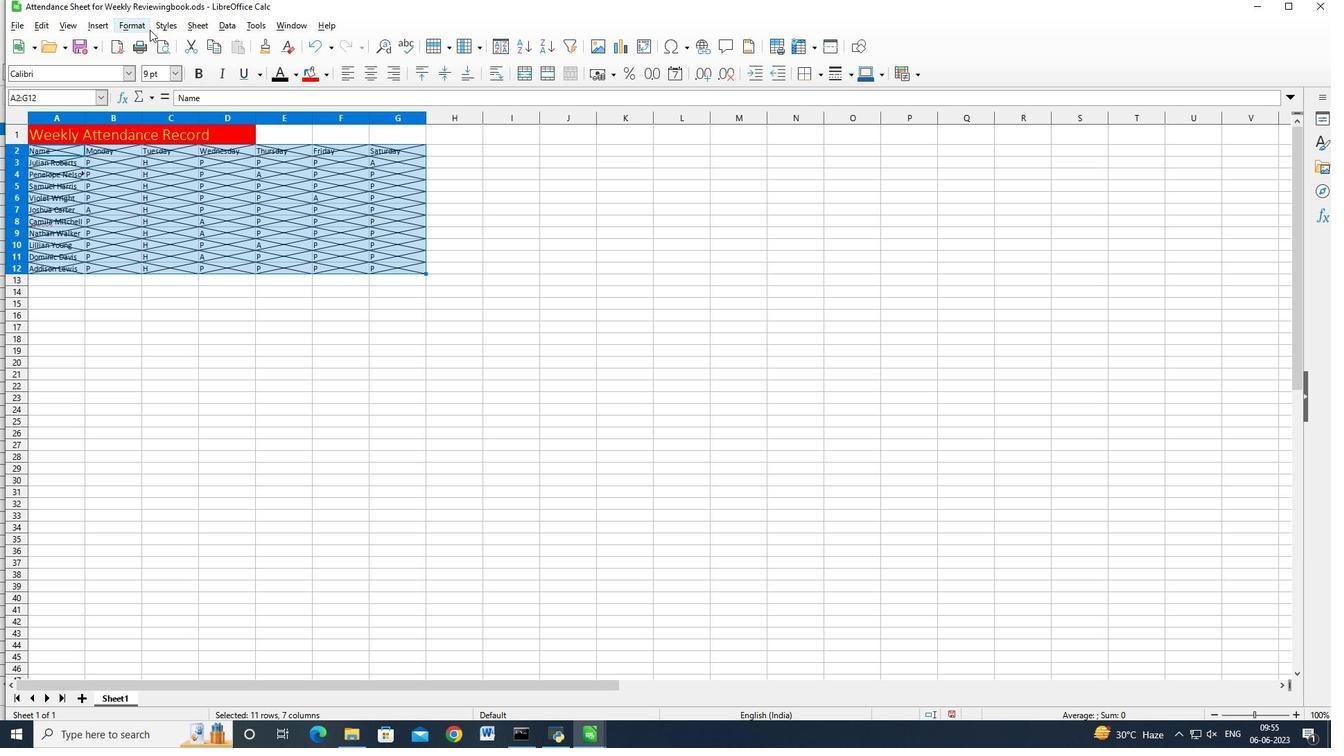 
Action: Mouse pressed left at (135, 29)
Screenshot: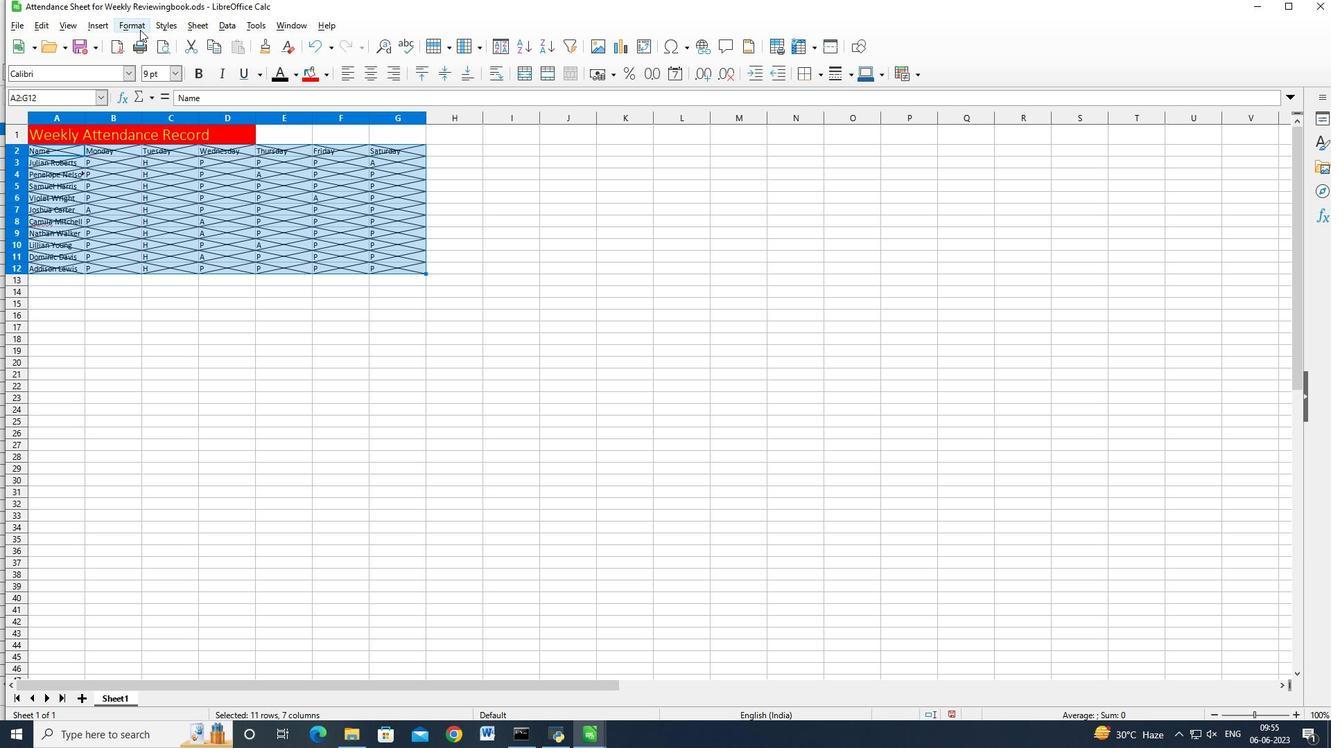 
Action: Mouse moved to (296, 261)
Screenshot: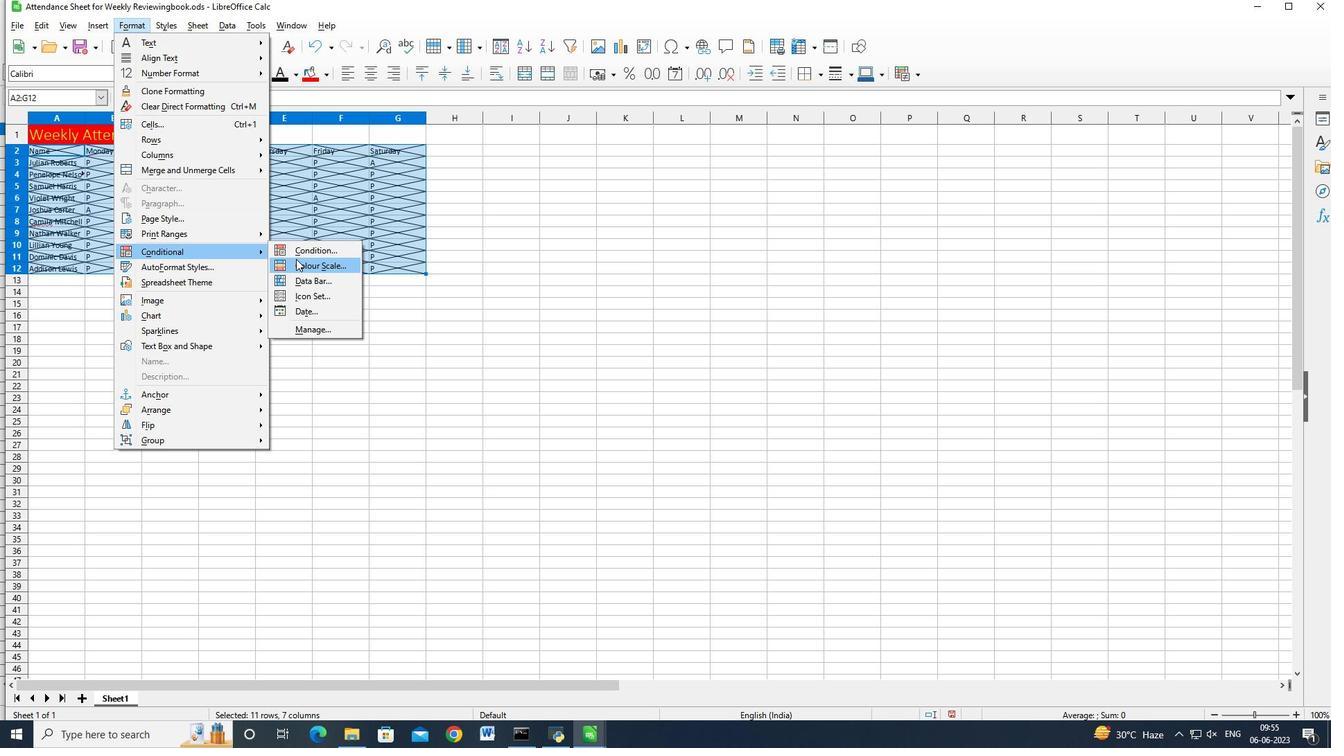 
Action: Mouse pressed left at (296, 261)
Screenshot: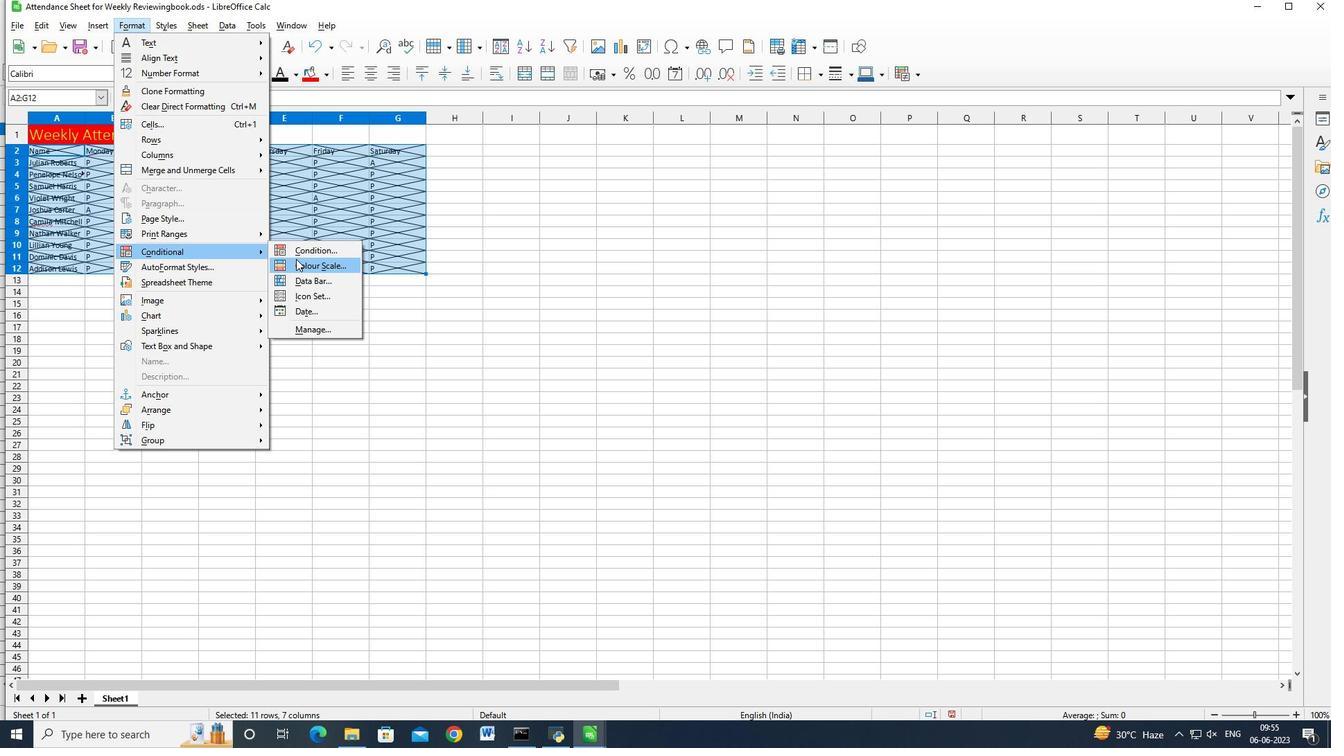 
Action: Mouse moved to (752, 543)
Screenshot: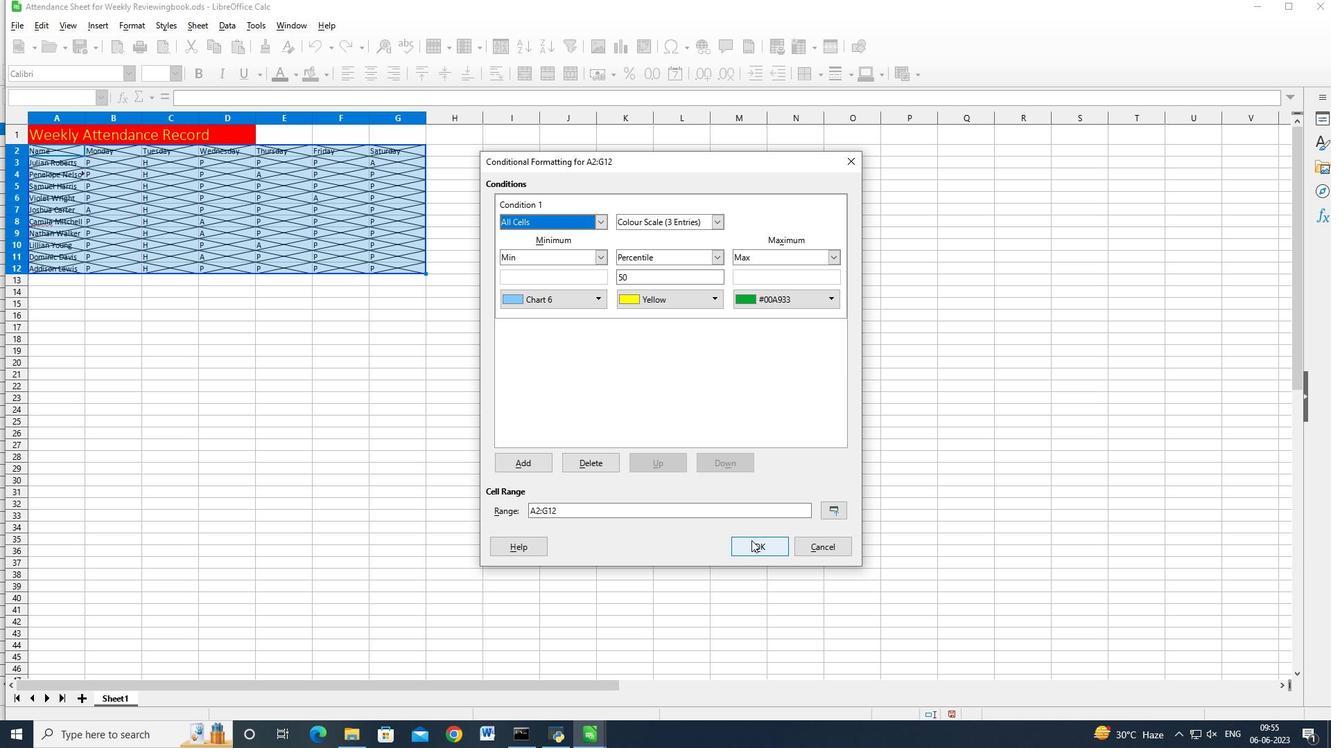 
Action: Mouse pressed left at (752, 543)
Screenshot: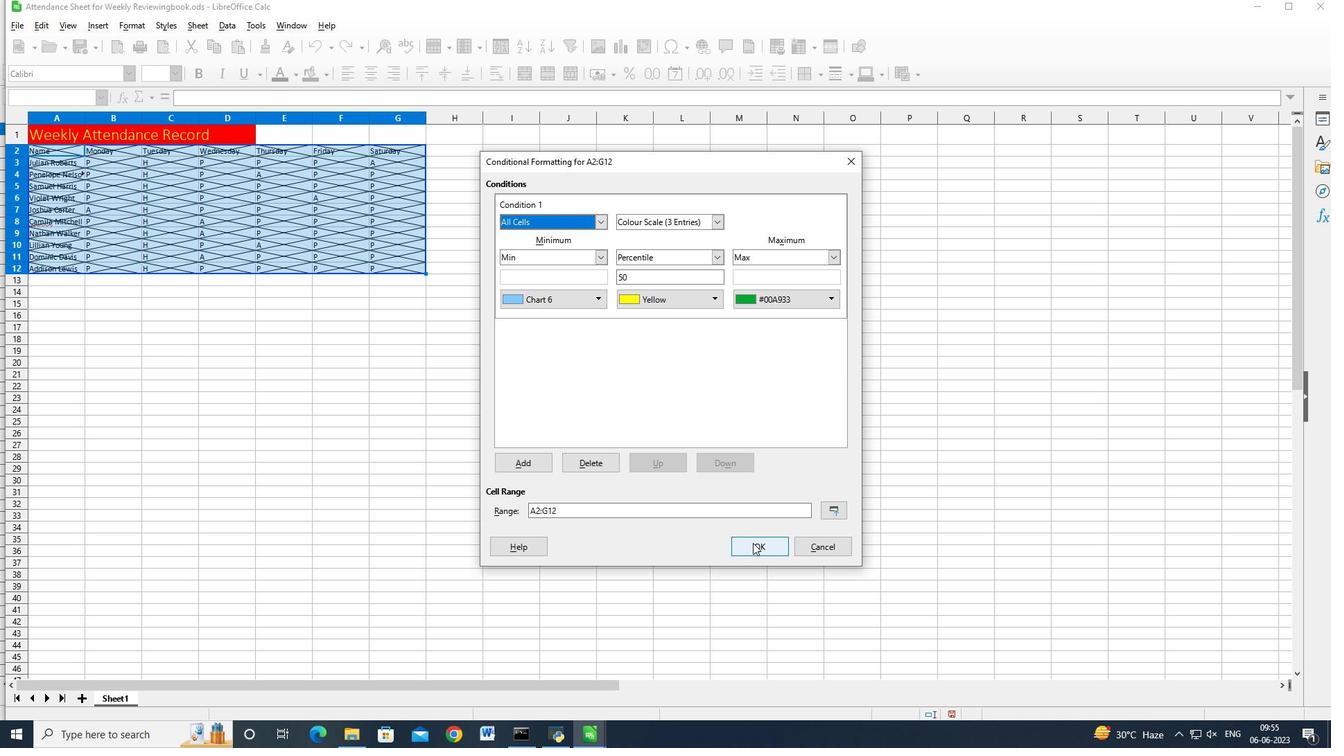 
Action: Mouse moved to (322, 271)
Screenshot: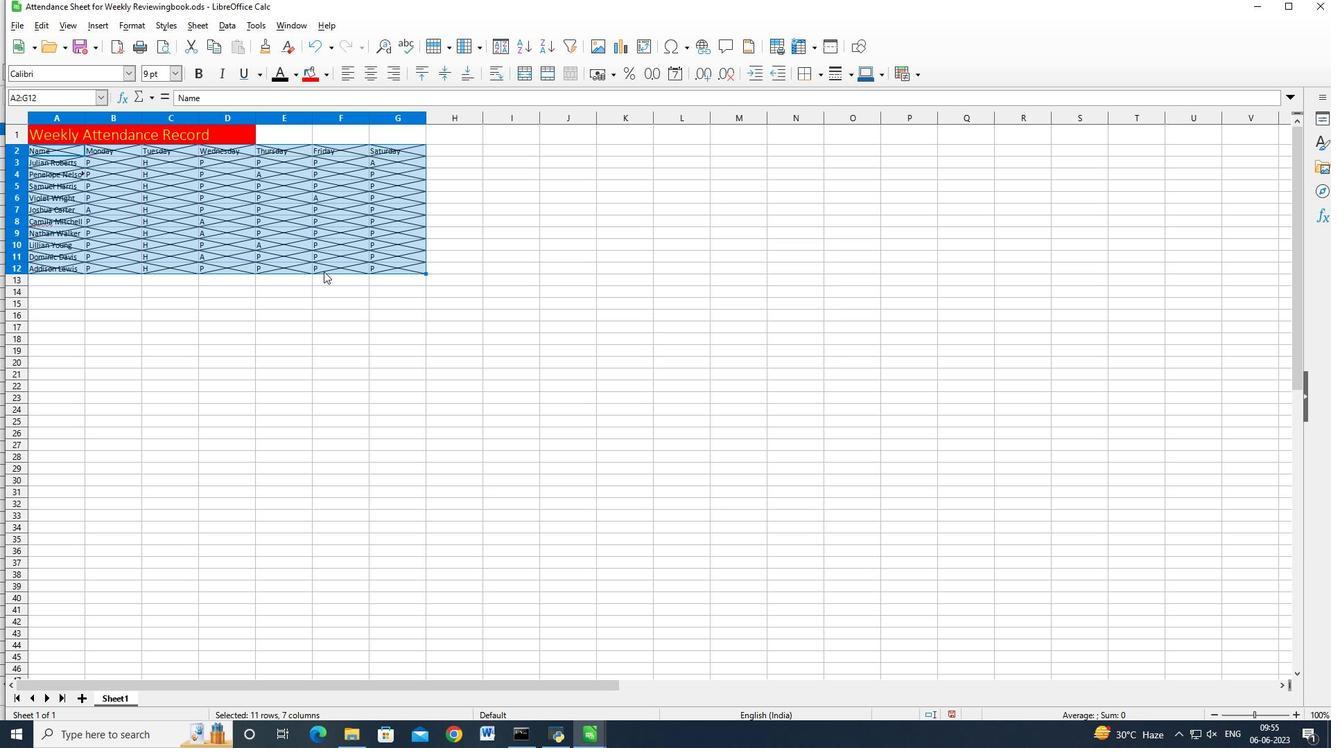 
Action: Key pressed ctrl+S
Screenshot: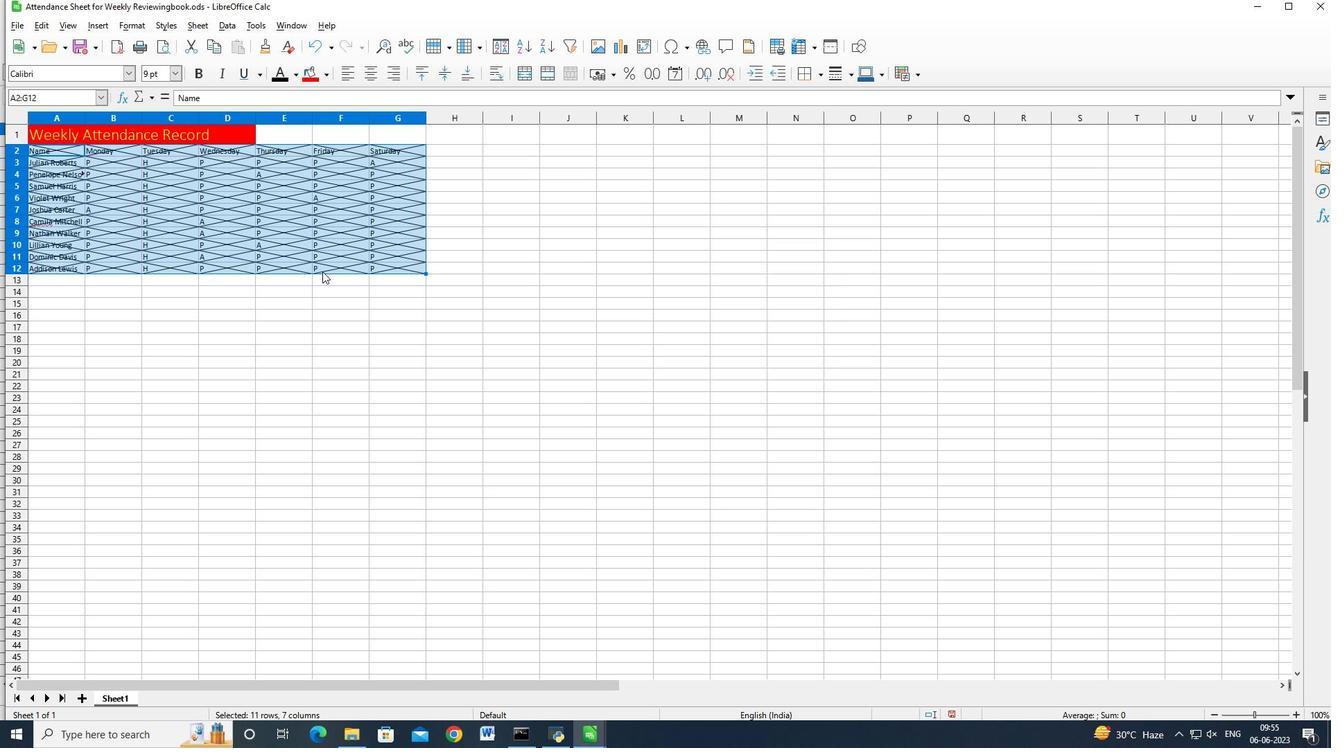 
Action: Mouse moved to (28, 27)
Screenshot: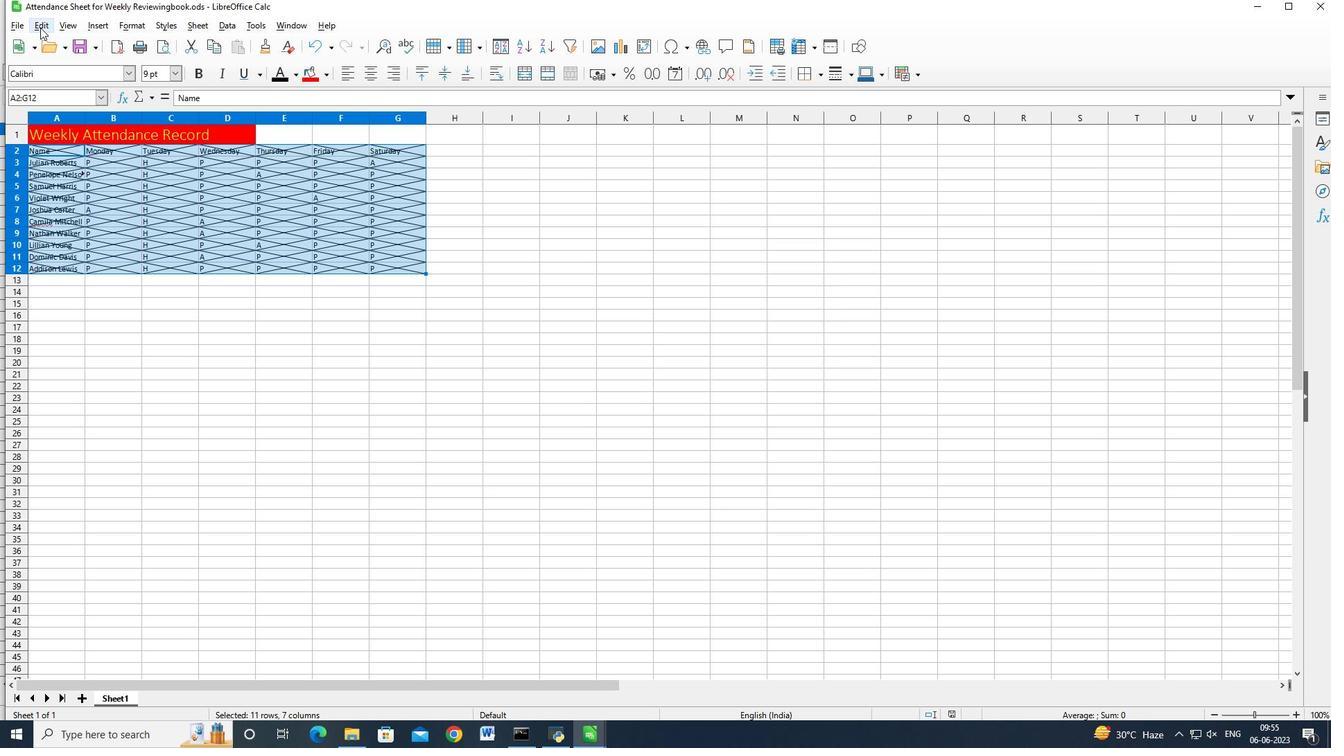 
Action: Mouse pressed left at (28, 27)
Screenshot: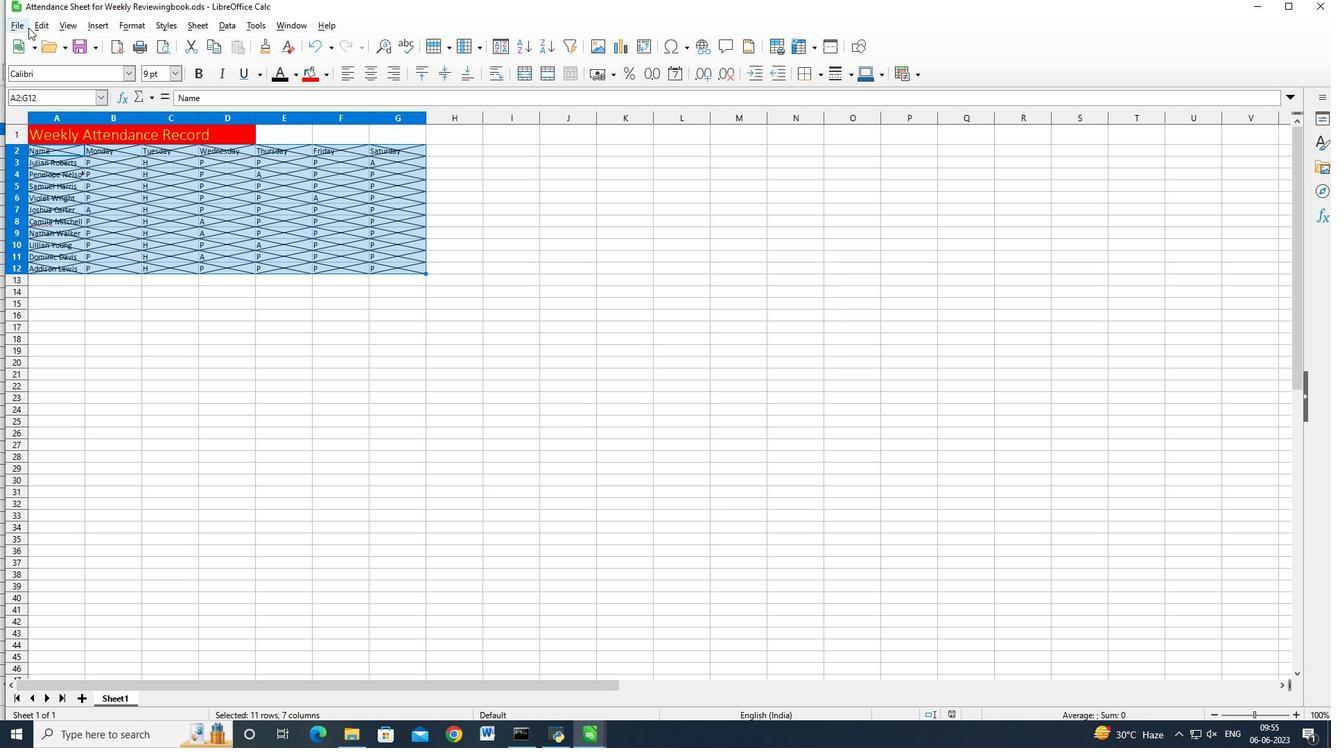 
Action: Mouse moved to (67, 191)
Screenshot: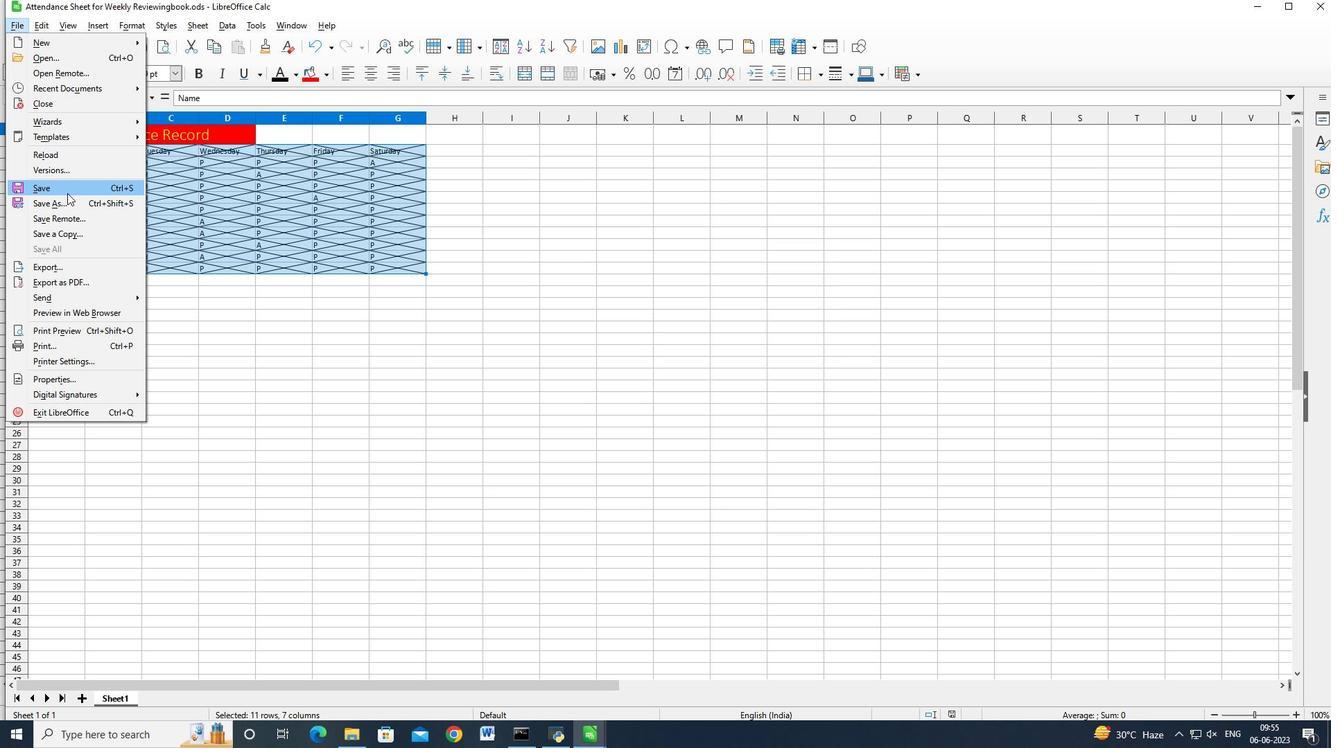 
Action: Mouse pressed left at (67, 191)
Screenshot: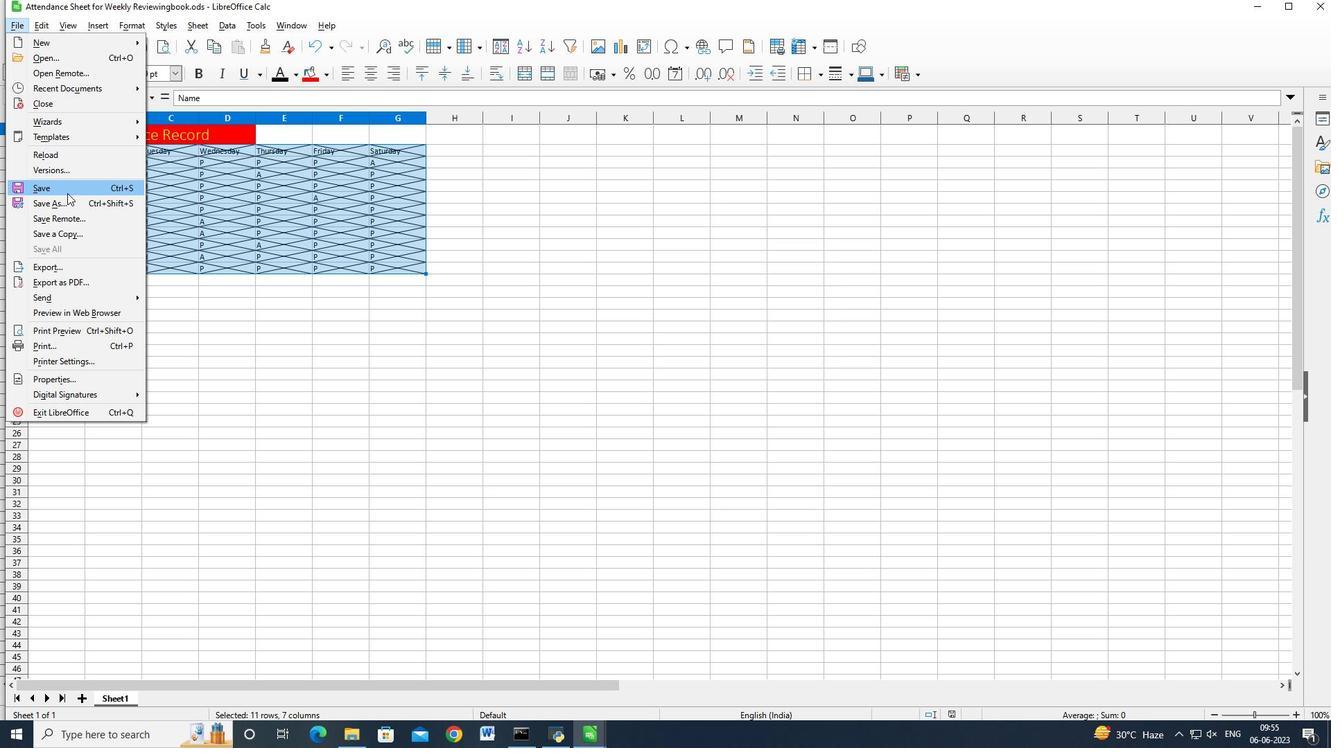 
Action: Mouse moved to (528, 331)
Screenshot: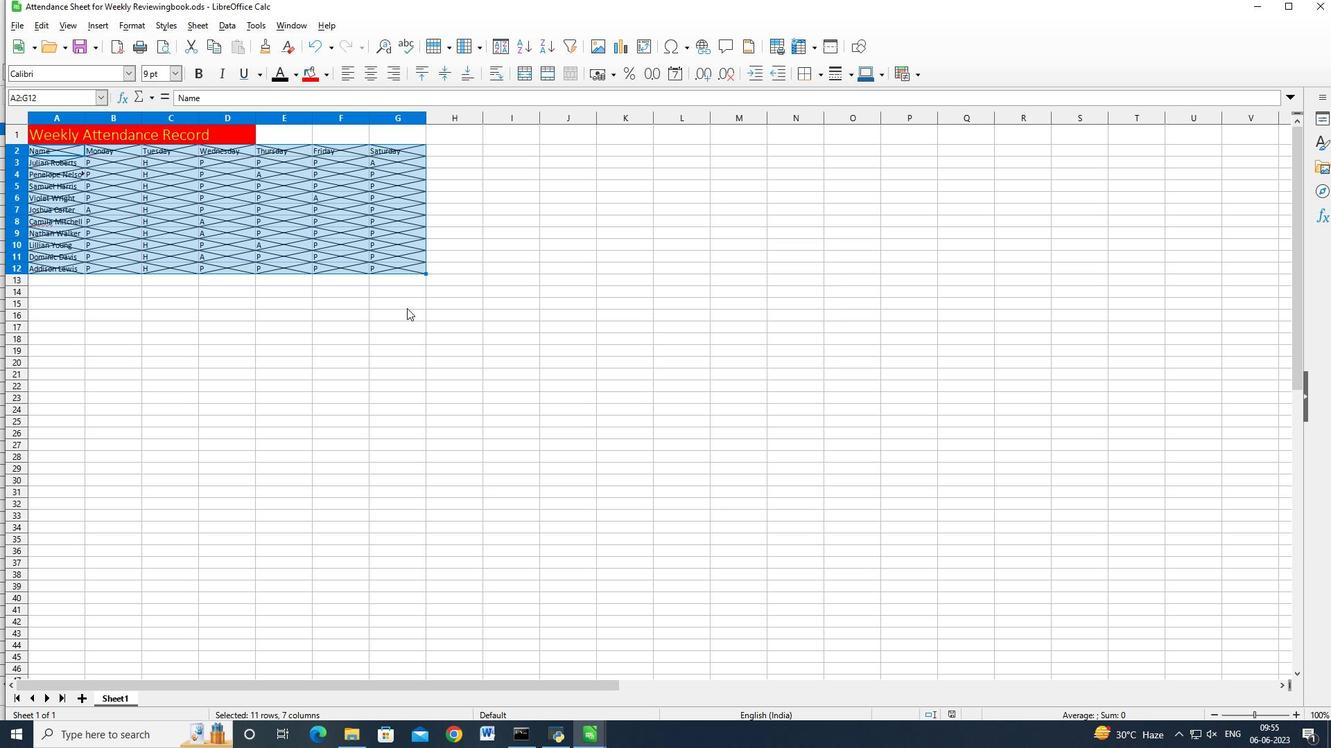 
